Task: Create a scrum project AgileGuru. Add to scrum project AgileGuru a team member softage.2@softage.net and assign as Project Lead. Add to scrum project AgileGuru a team member softage.3@softage.net
Action: Mouse moved to (236, 61)
Screenshot: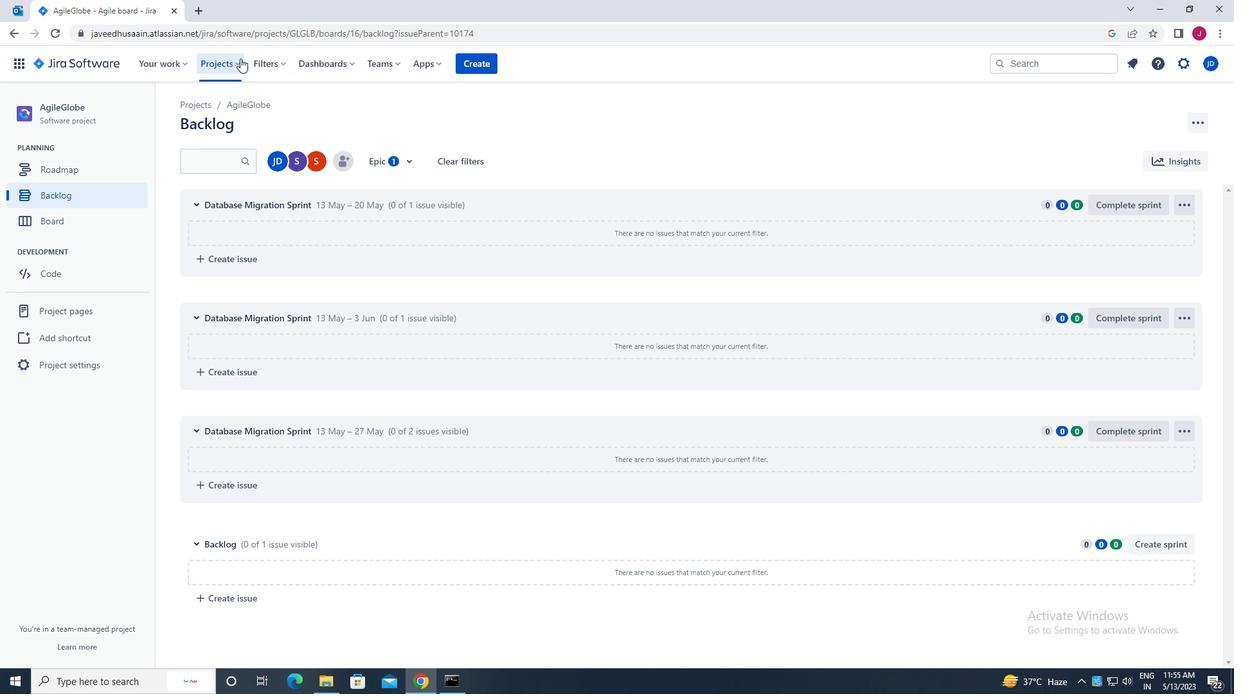 
Action: Mouse pressed left at (236, 61)
Screenshot: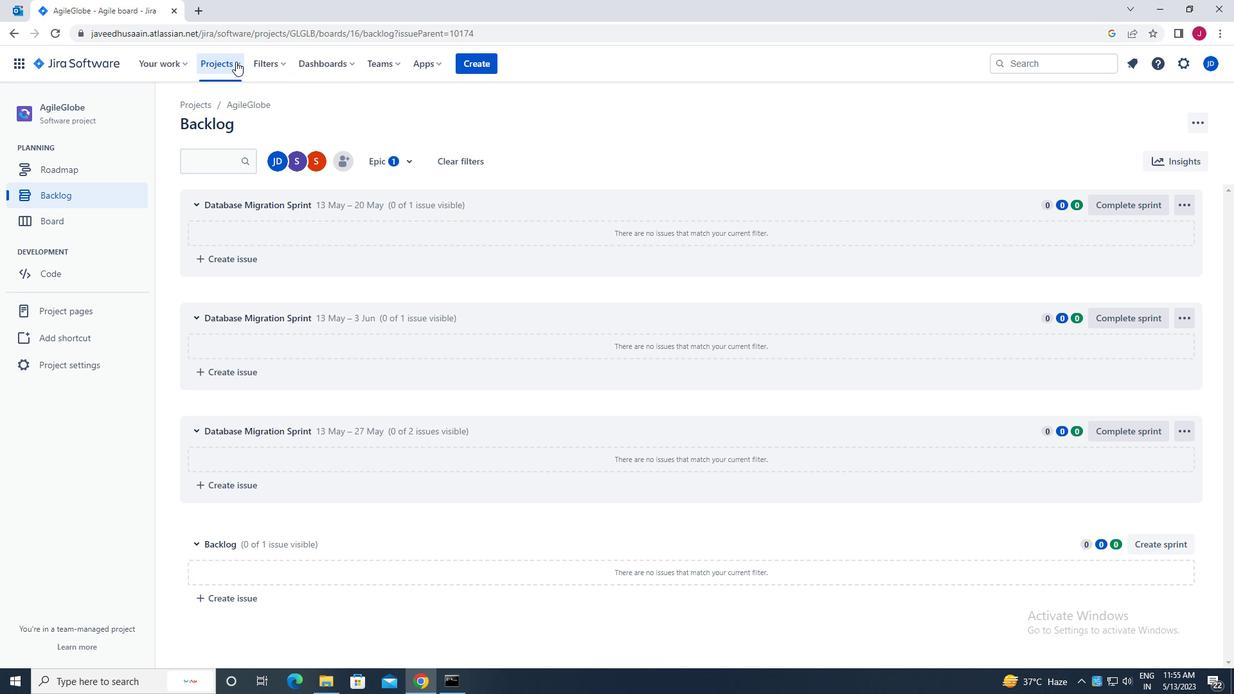 
Action: Mouse moved to (248, 321)
Screenshot: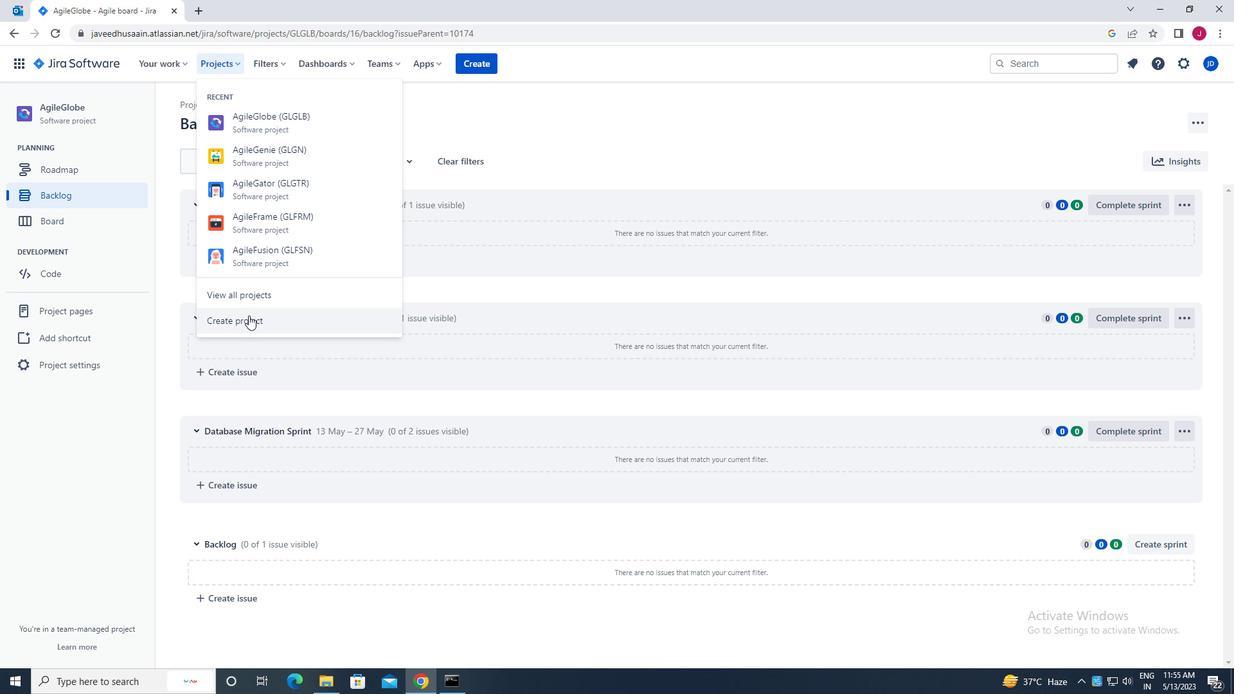 
Action: Mouse pressed left at (248, 321)
Screenshot: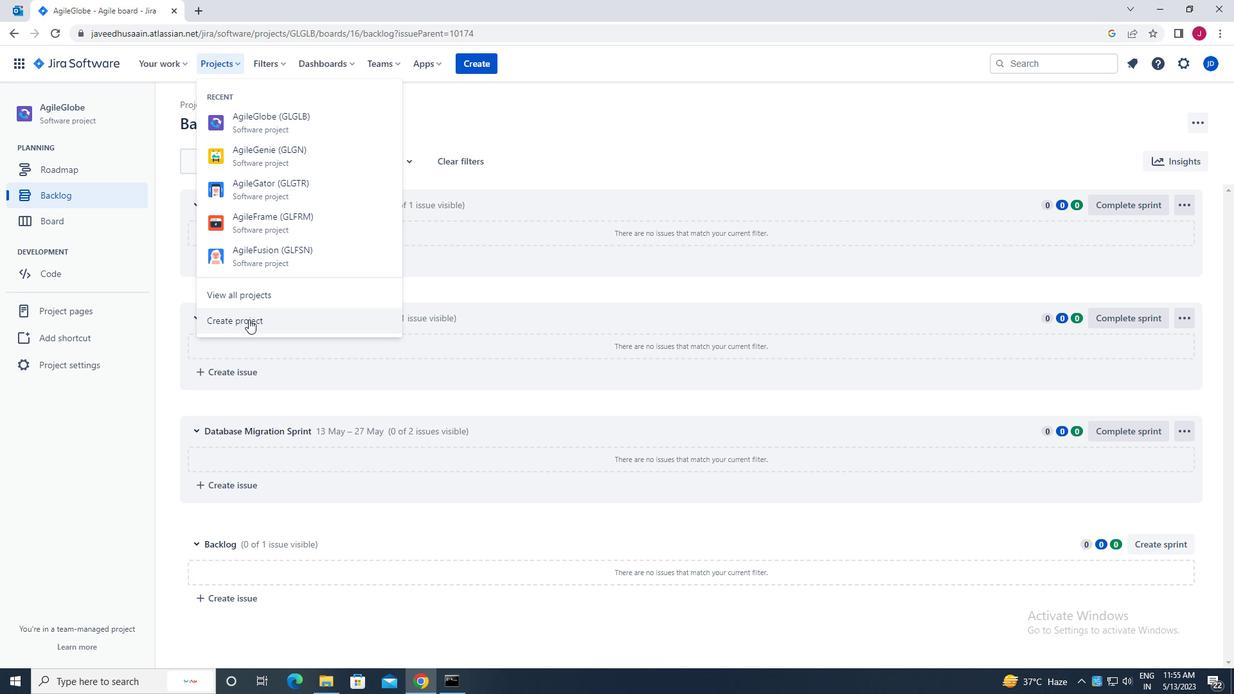 
Action: Mouse moved to (872, 324)
Screenshot: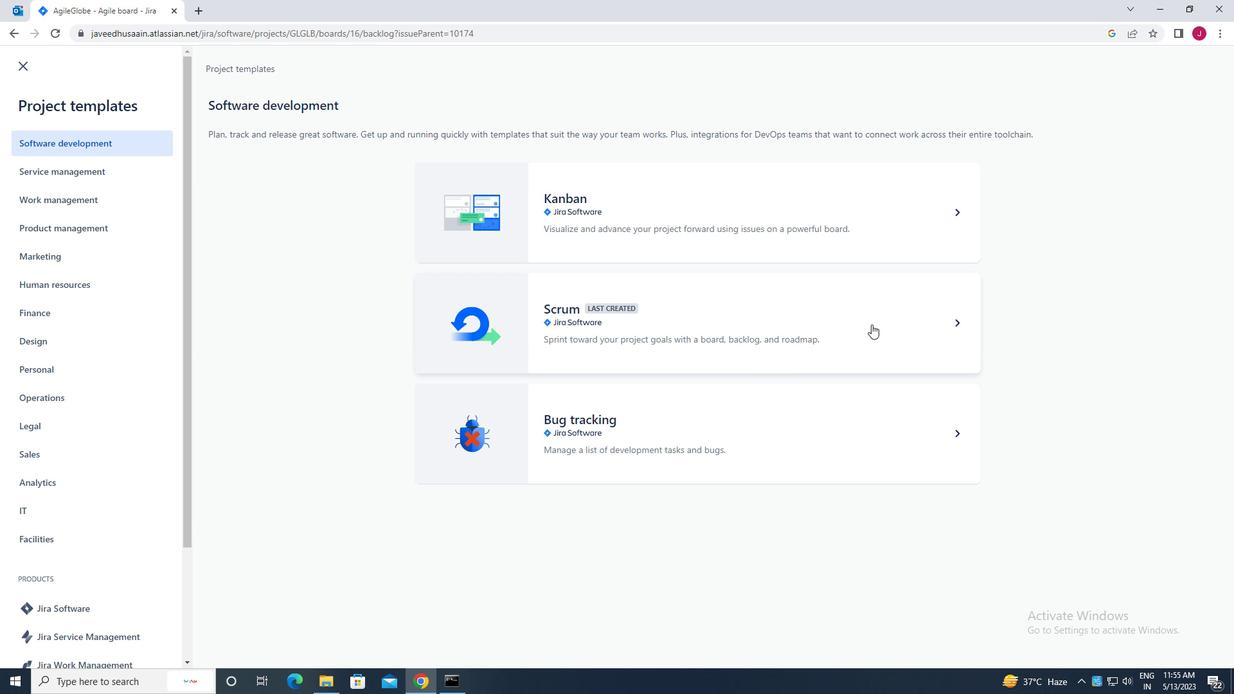 
Action: Mouse pressed left at (872, 324)
Screenshot: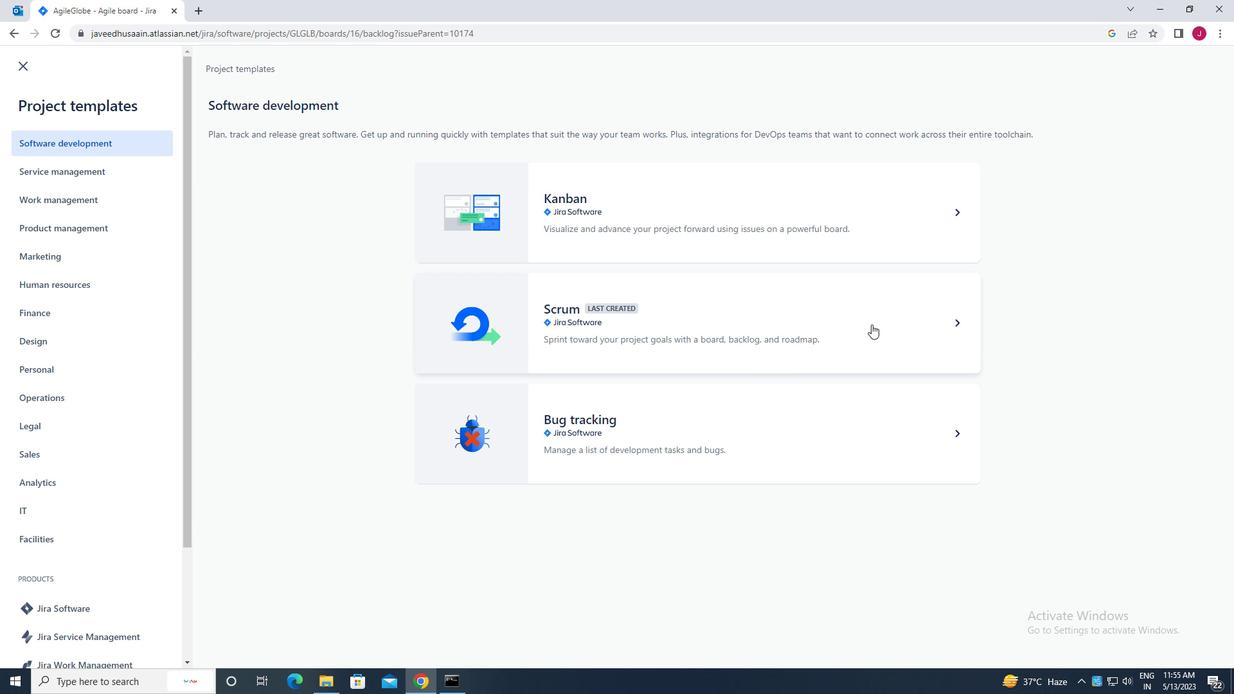 
Action: Mouse moved to (951, 636)
Screenshot: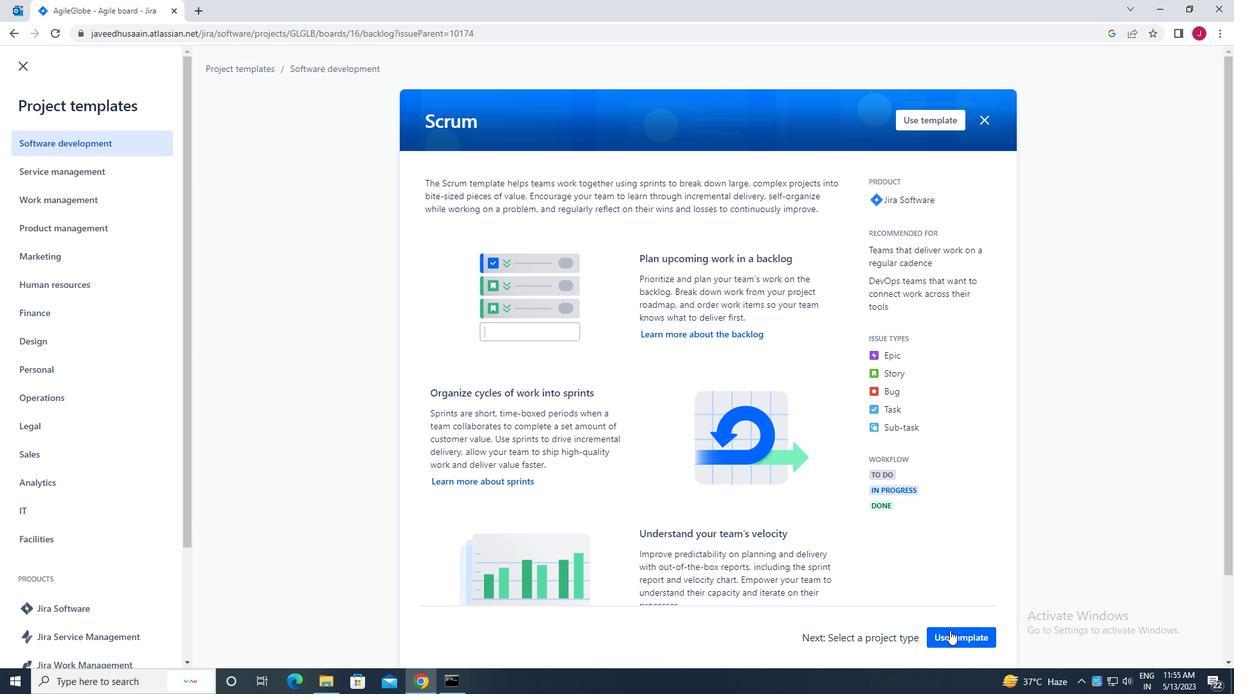
Action: Mouse pressed left at (951, 636)
Screenshot: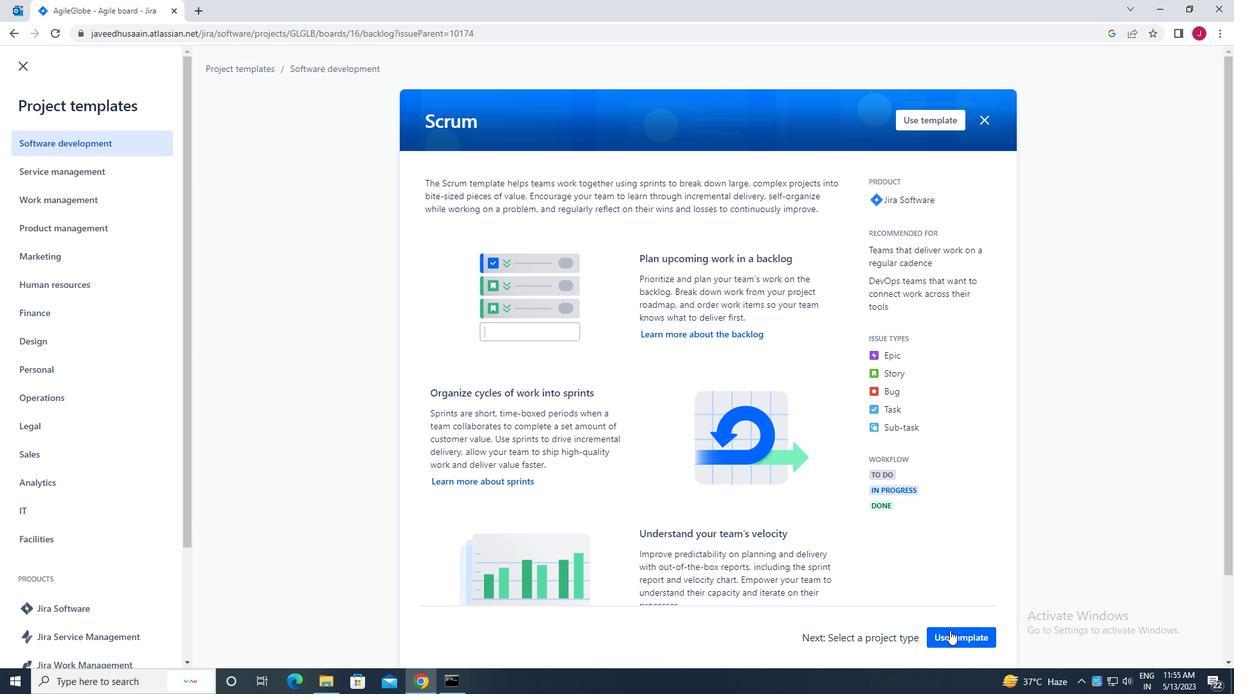 
Action: Mouse moved to (523, 630)
Screenshot: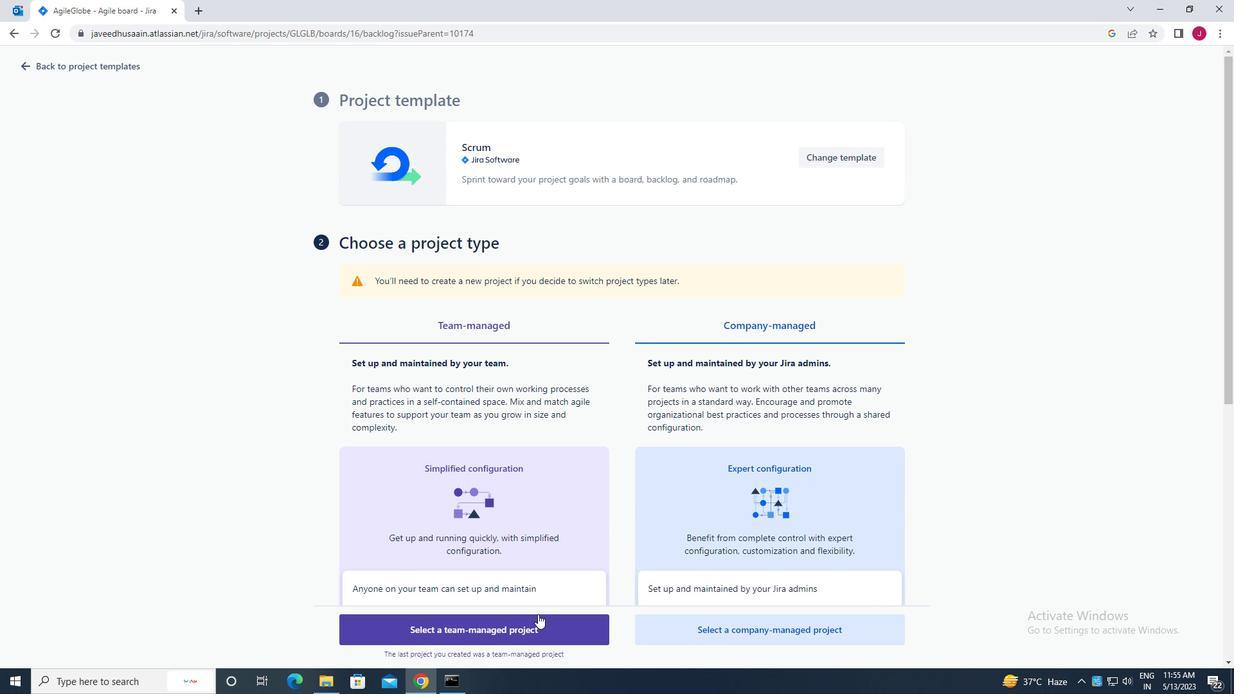 
Action: Mouse pressed left at (523, 630)
Screenshot: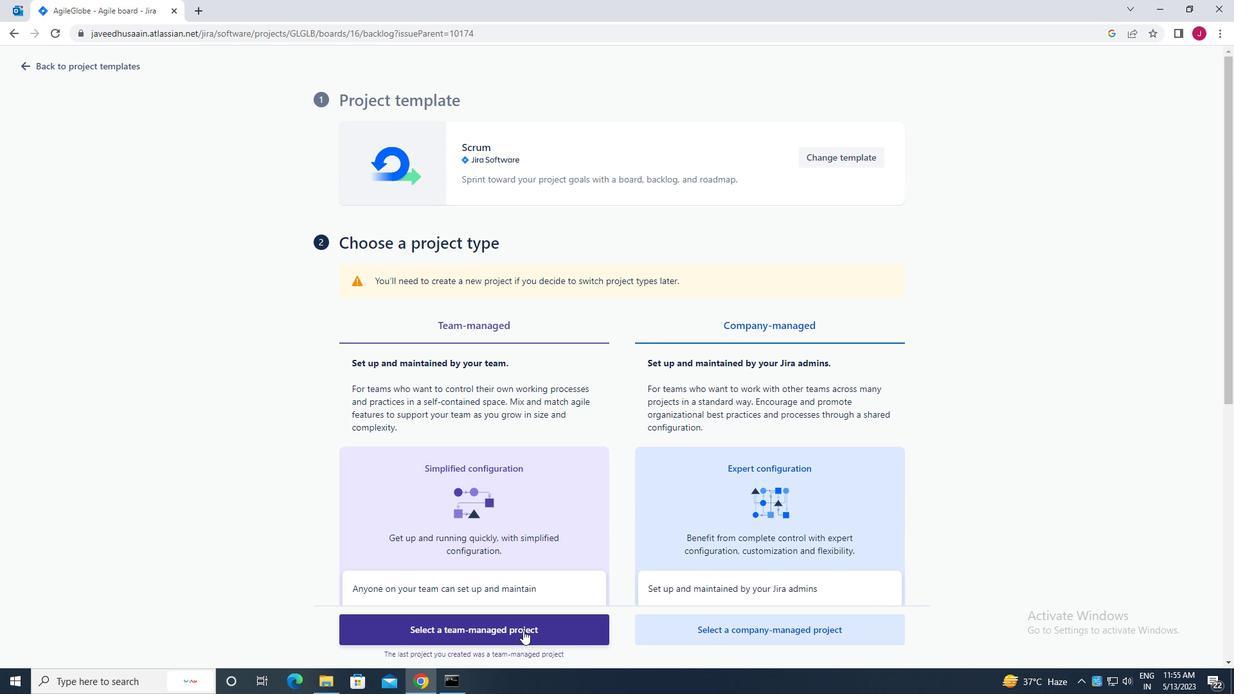 
Action: Mouse moved to (412, 297)
Screenshot: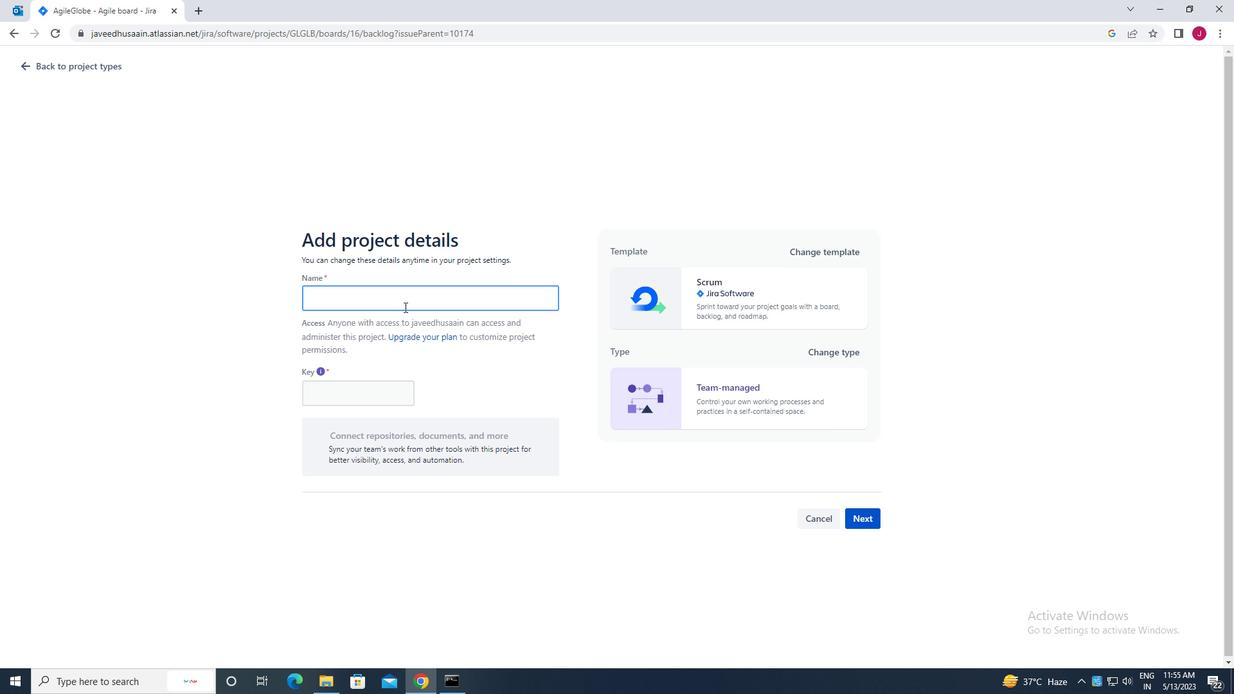 
Action: Mouse pressed left at (412, 297)
Screenshot: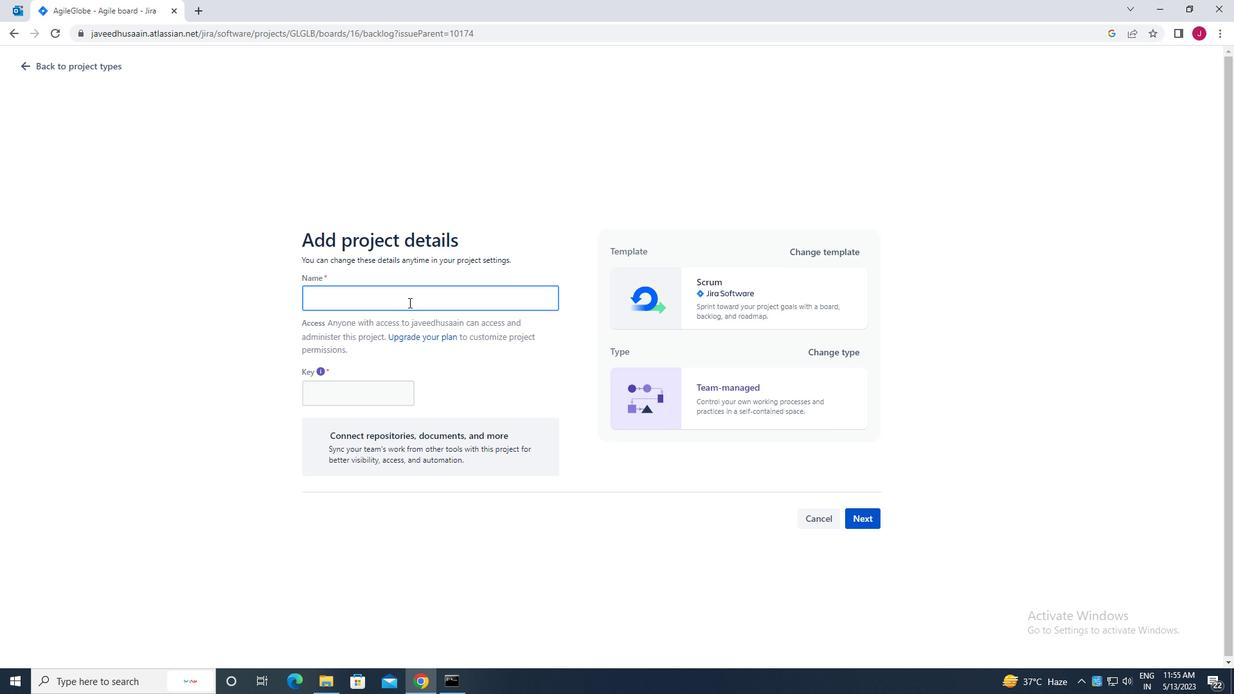 
Action: Key pressed a<Key.caps_lock>gile<Key.caps_lock>g<Key.caps_lock>uru
Screenshot: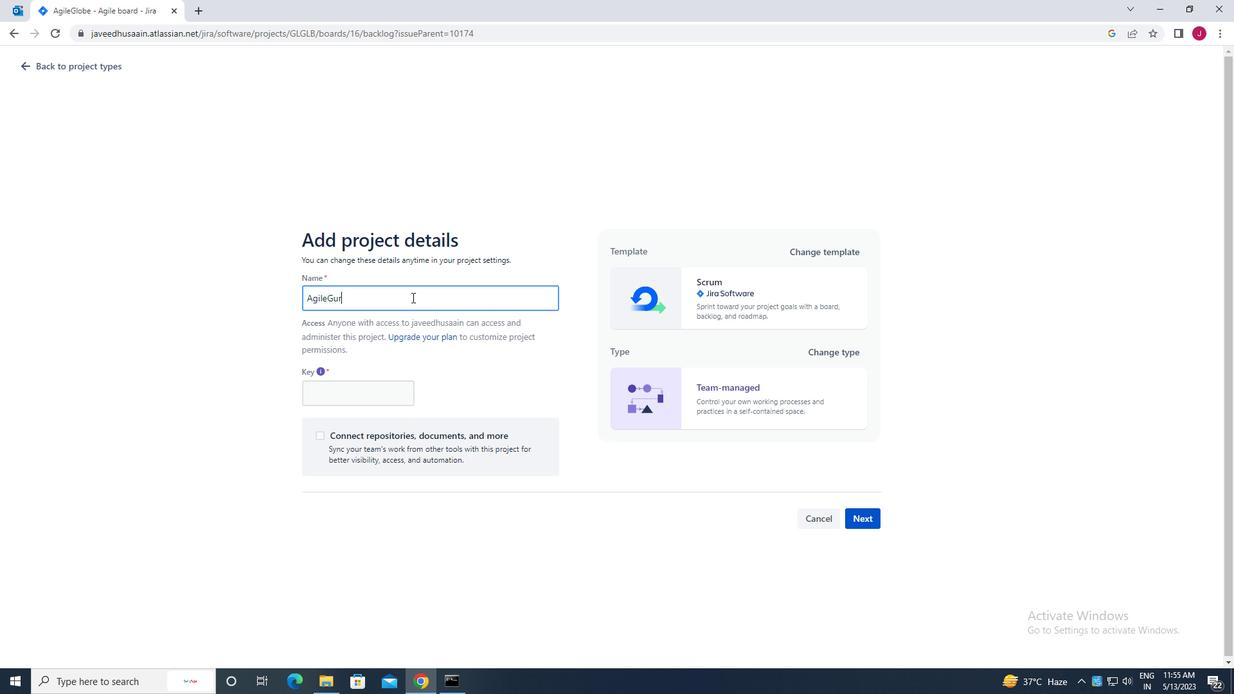 
Action: Mouse moved to (864, 522)
Screenshot: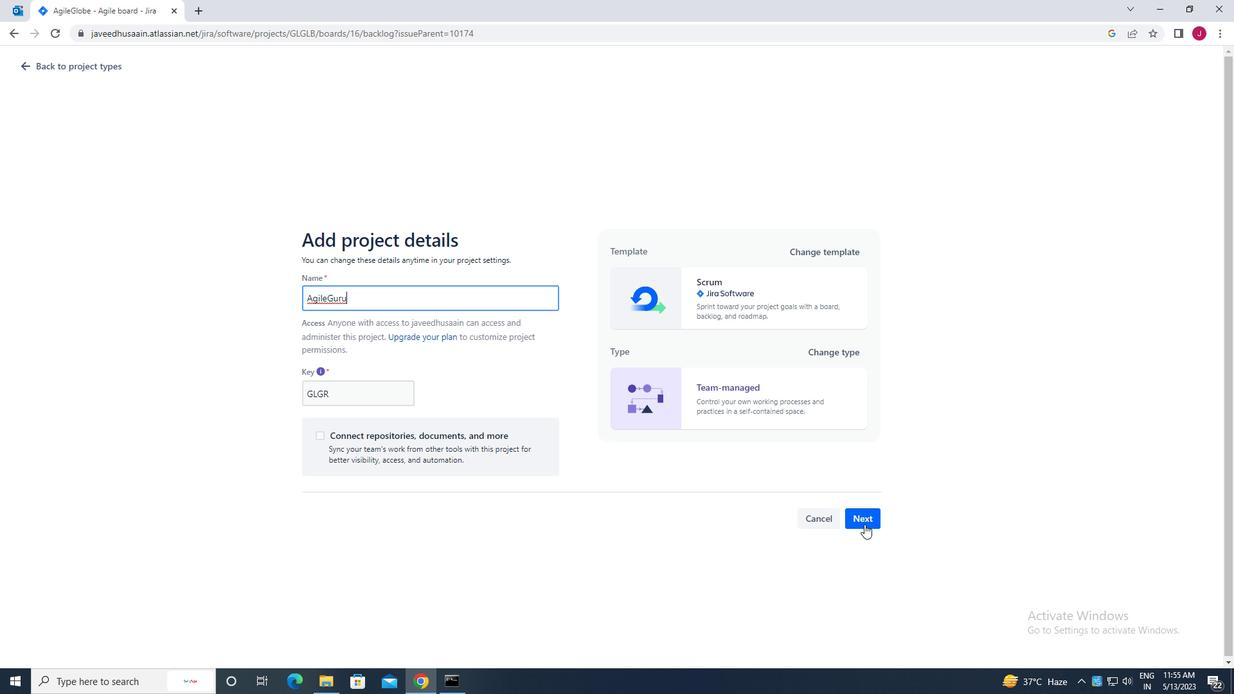 
Action: Mouse pressed left at (864, 522)
Screenshot: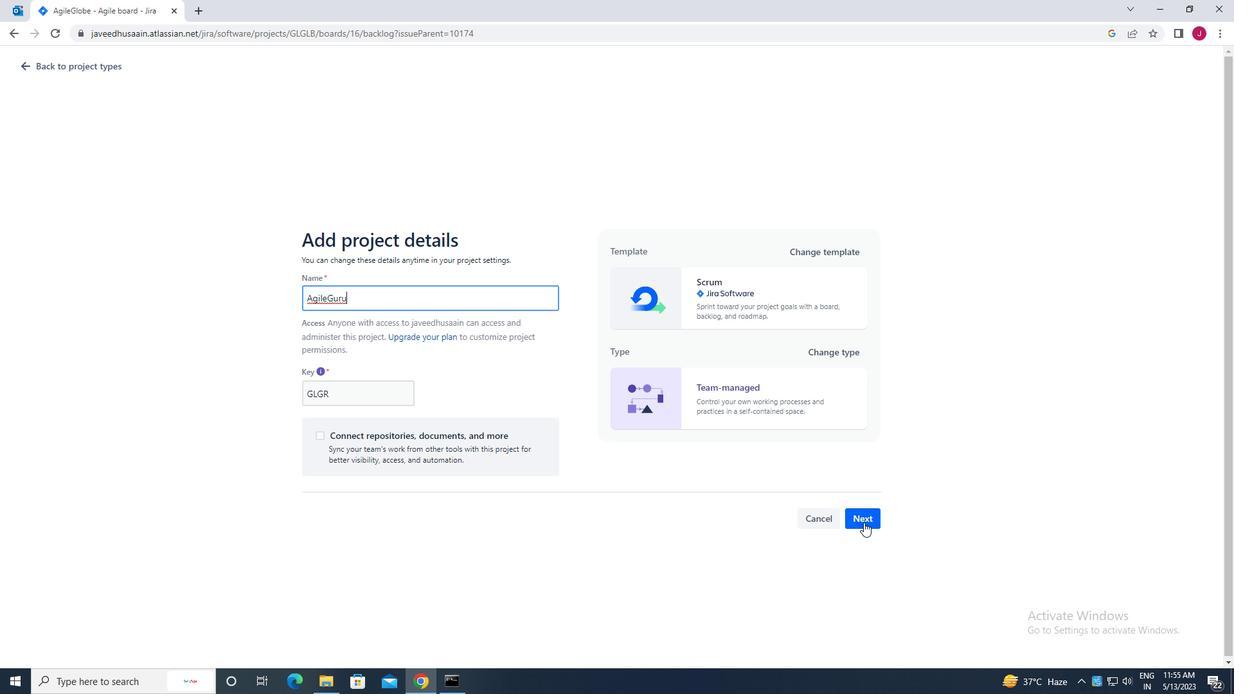 
Action: Mouse moved to (773, 438)
Screenshot: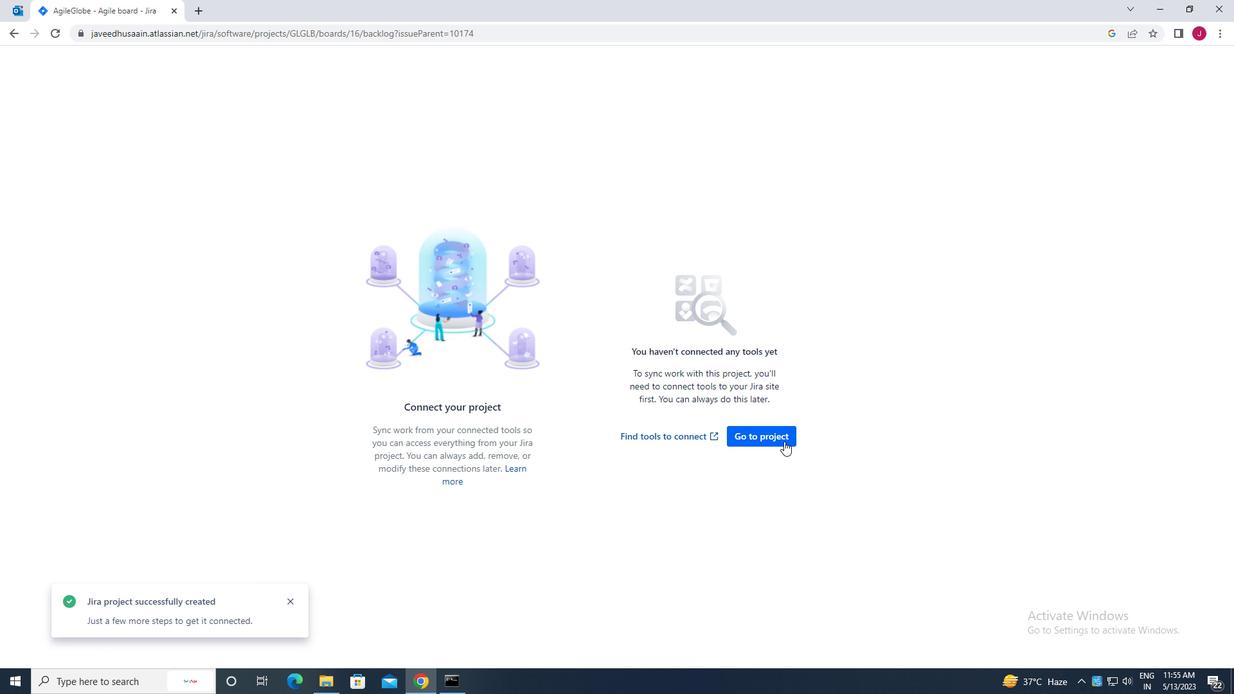 
Action: Mouse pressed left at (773, 438)
Screenshot: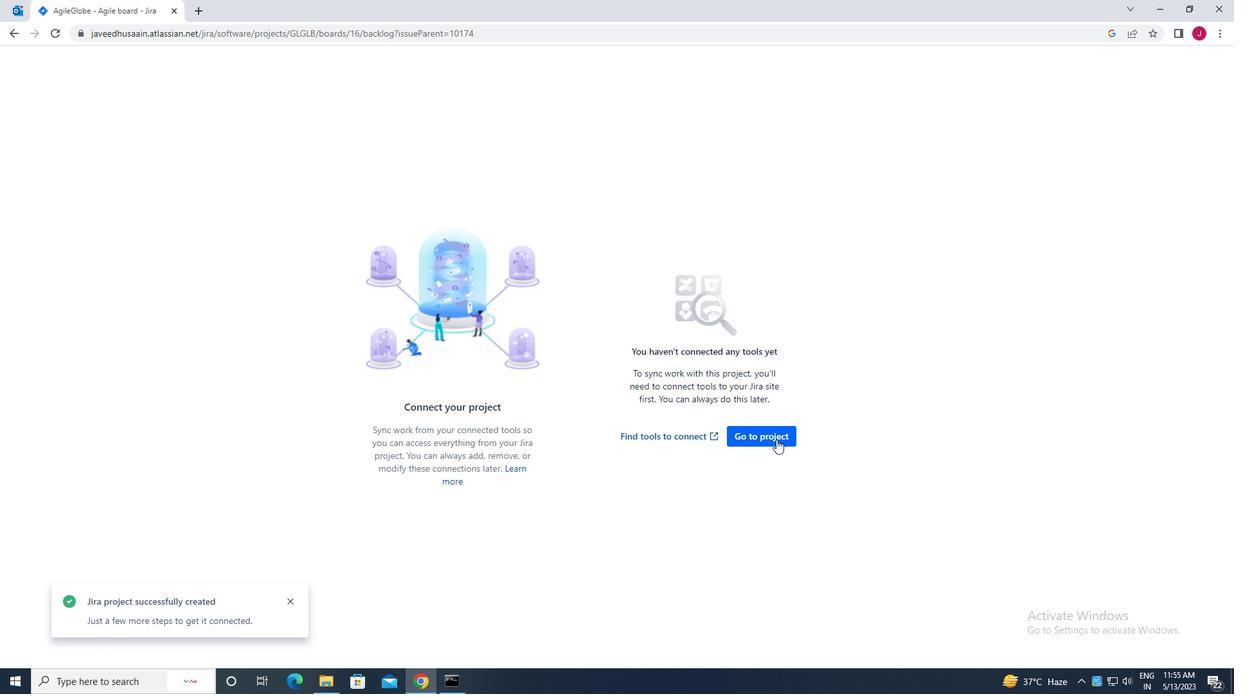 
Action: Mouse moved to (308, 174)
Screenshot: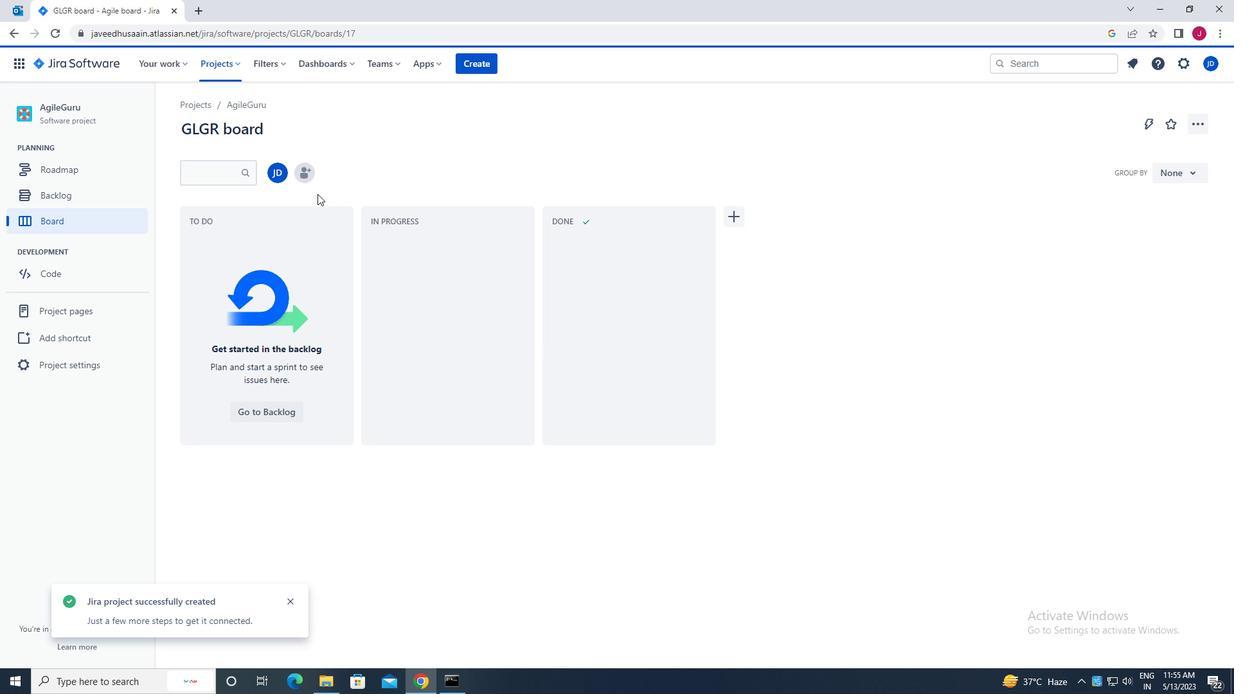 
Action: Mouse pressed left at (308, 174)
Screenshot: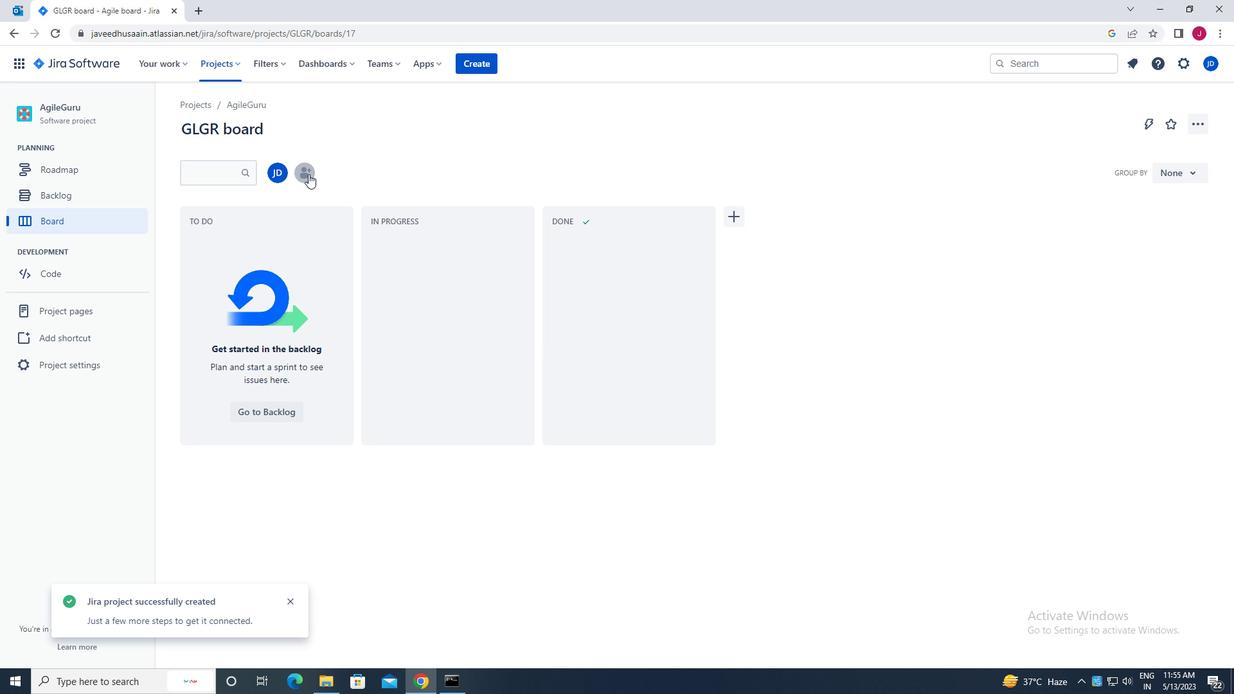 
Action: Mouse moved to (562, 162)
Screenshot: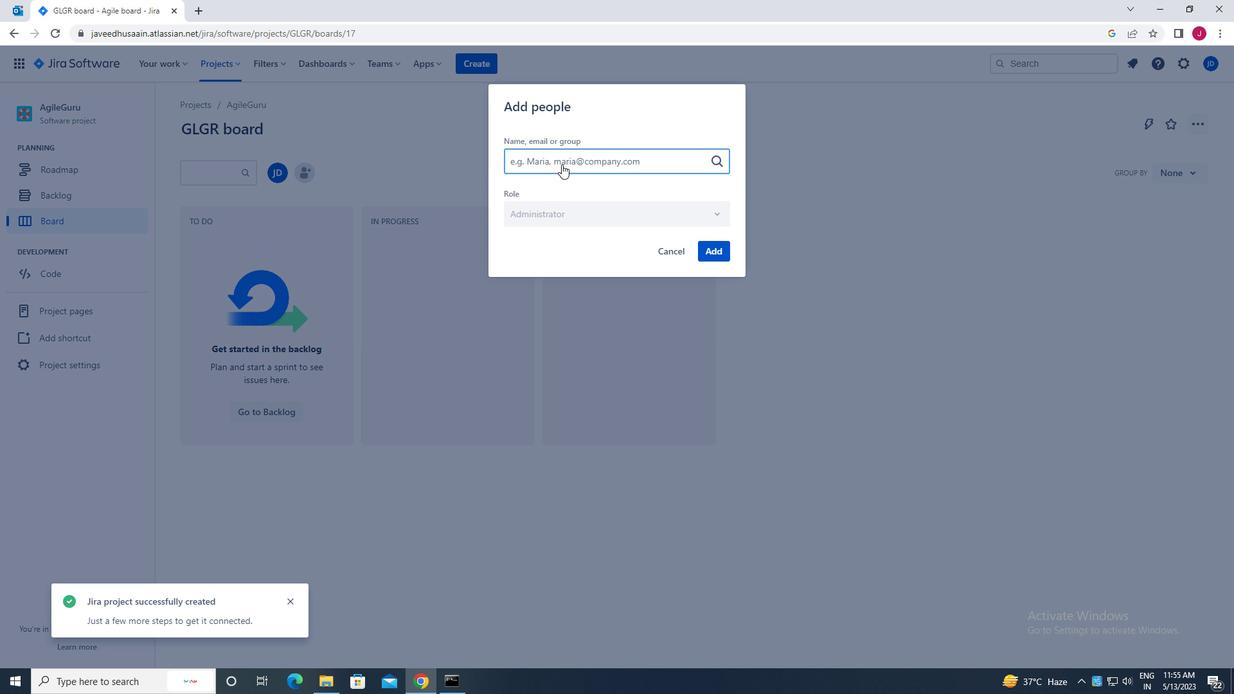 
Action: Mouse pressed left at (562, 162)
Screenshot: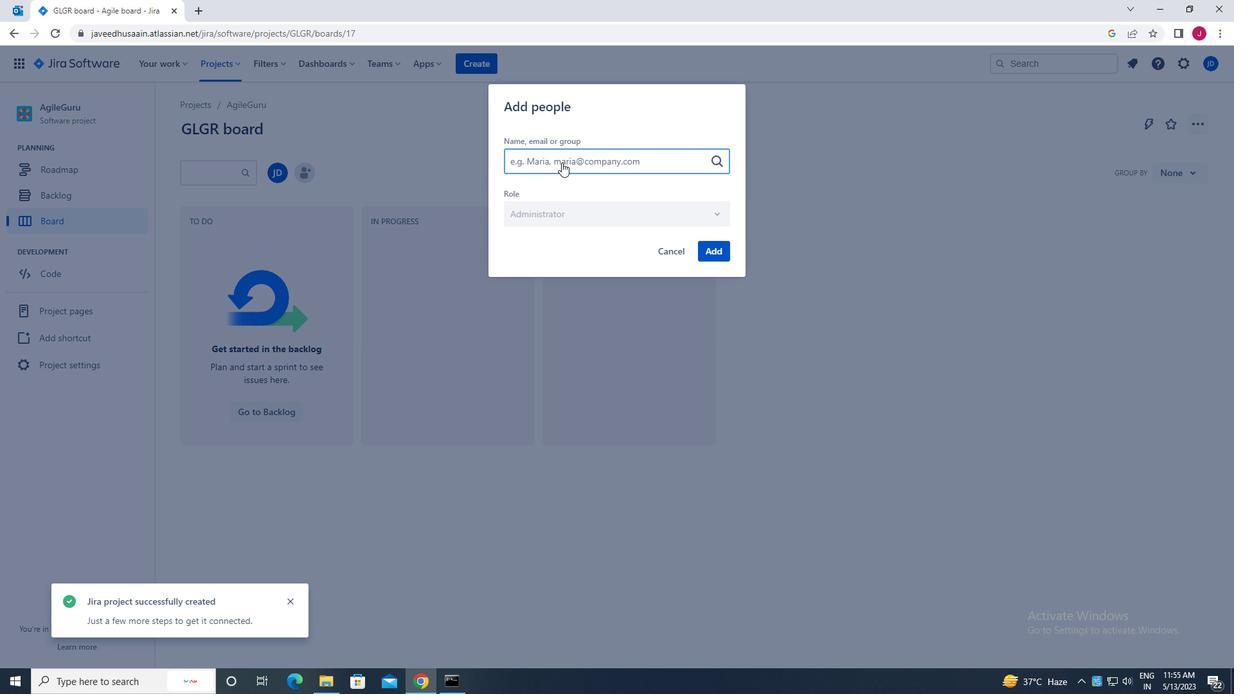 
Action: Key pressed <Key.caps_lock>s<Key.caps_lock>oftage.2<Key.shift>@SOFTAGE.NET
Screenshot: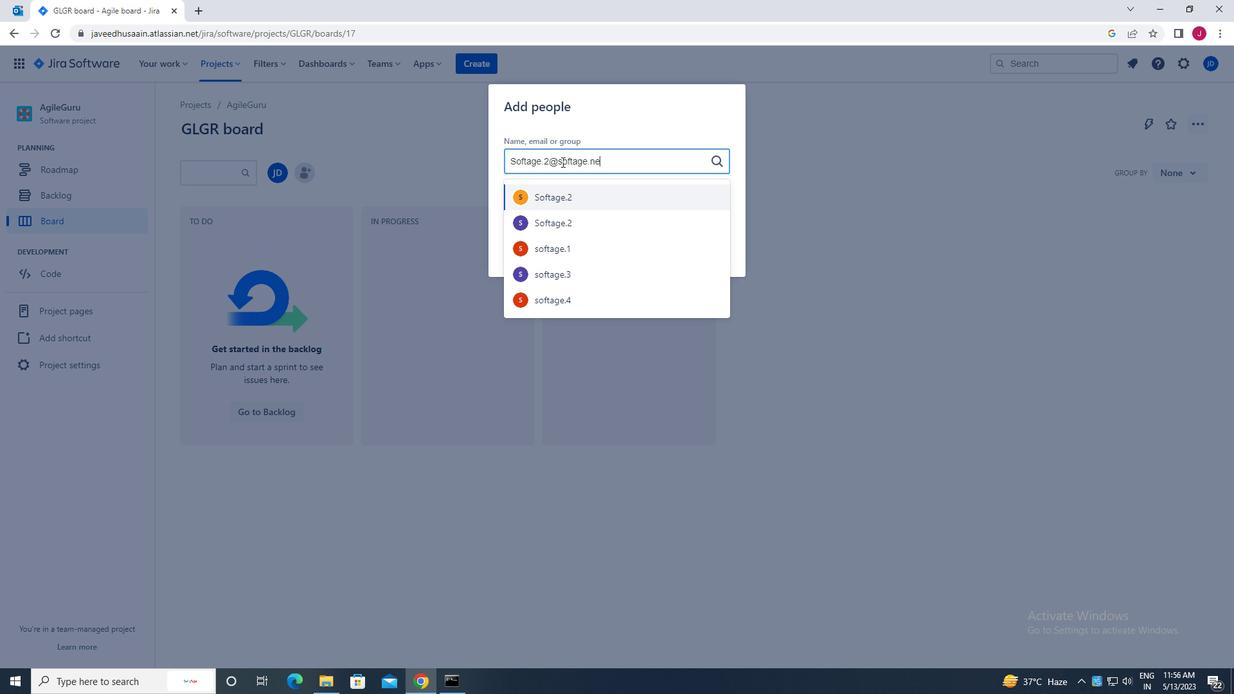 
Action: Mouse moved to (604, 221)
Screenshot: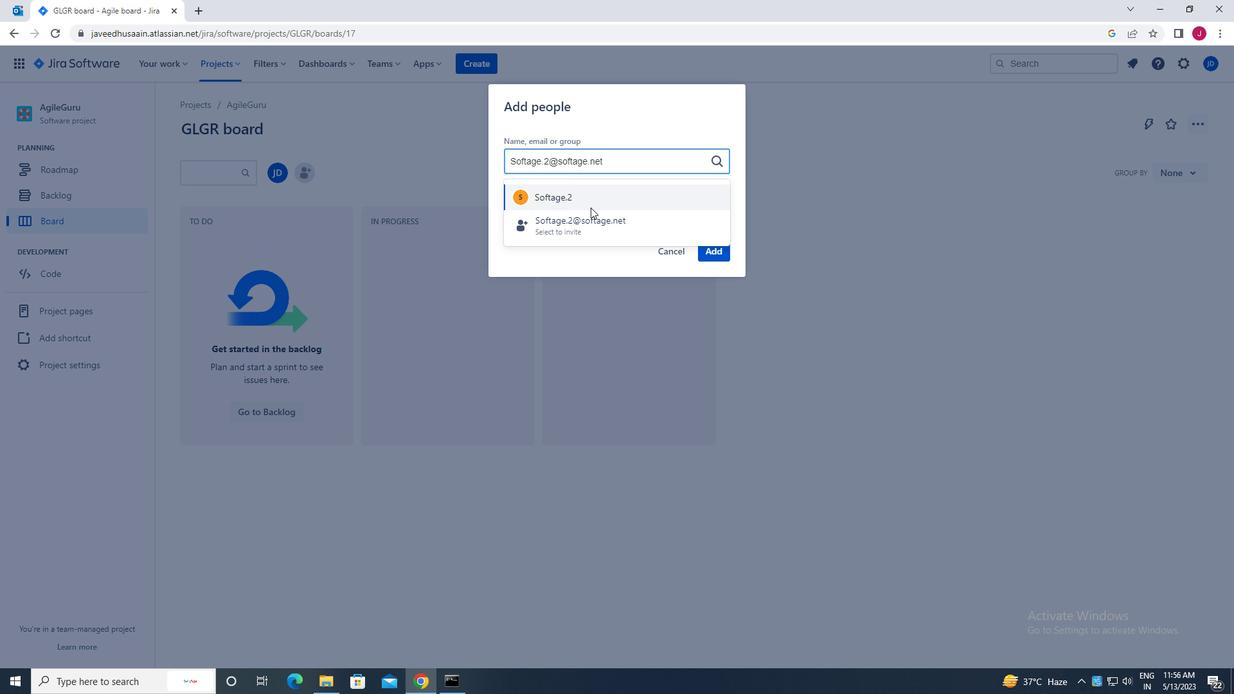 
Action: Mouse pressed left at (604, 221)
Screenshot: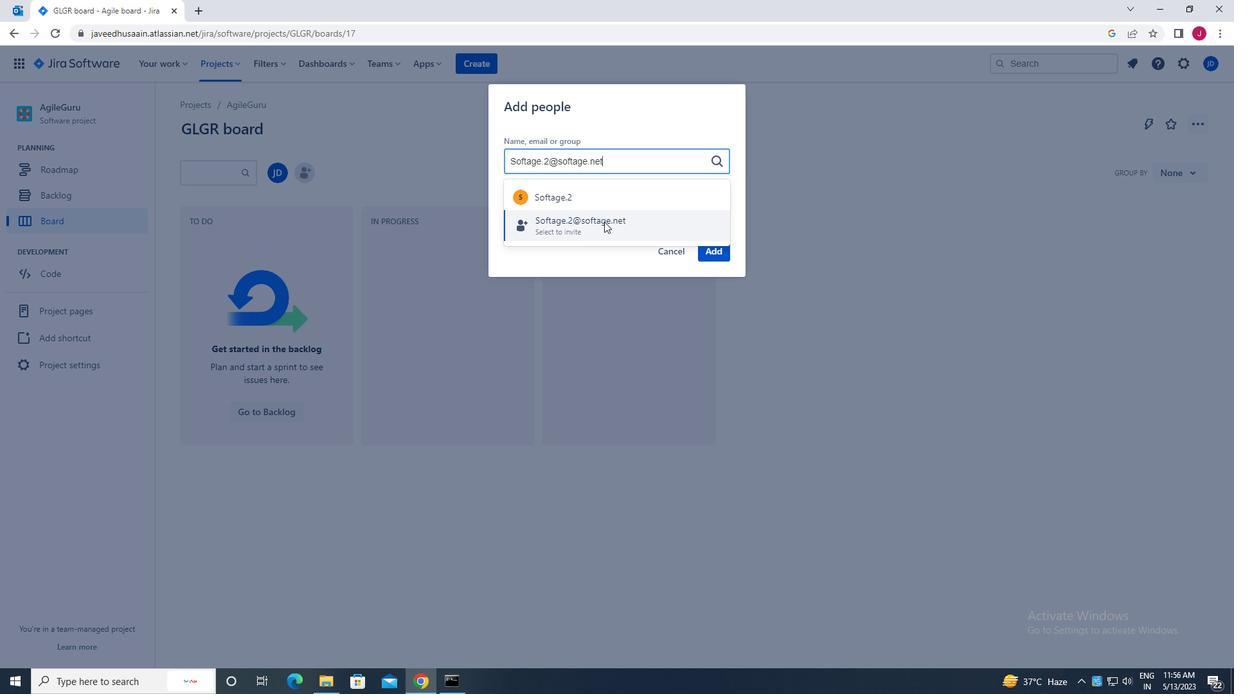 
Action: Mouse moved to (713, 251)
Screenshot: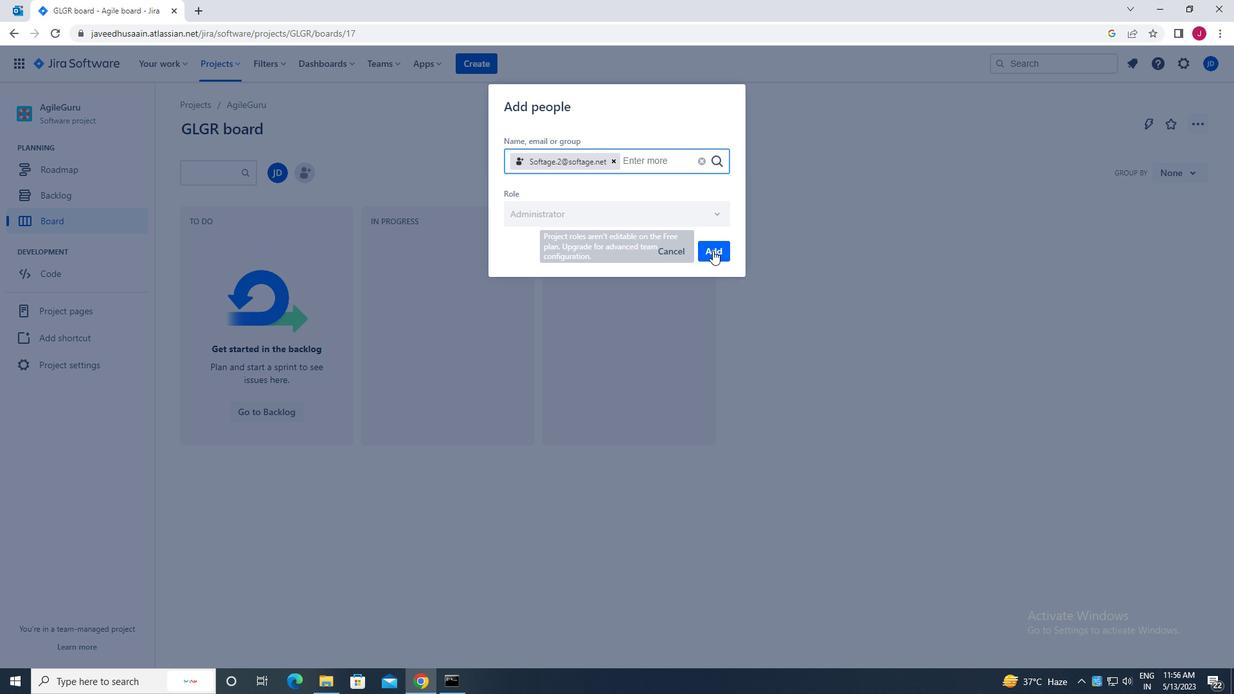 
Action: Mouse pressed left at (713, 251)
Screenshot: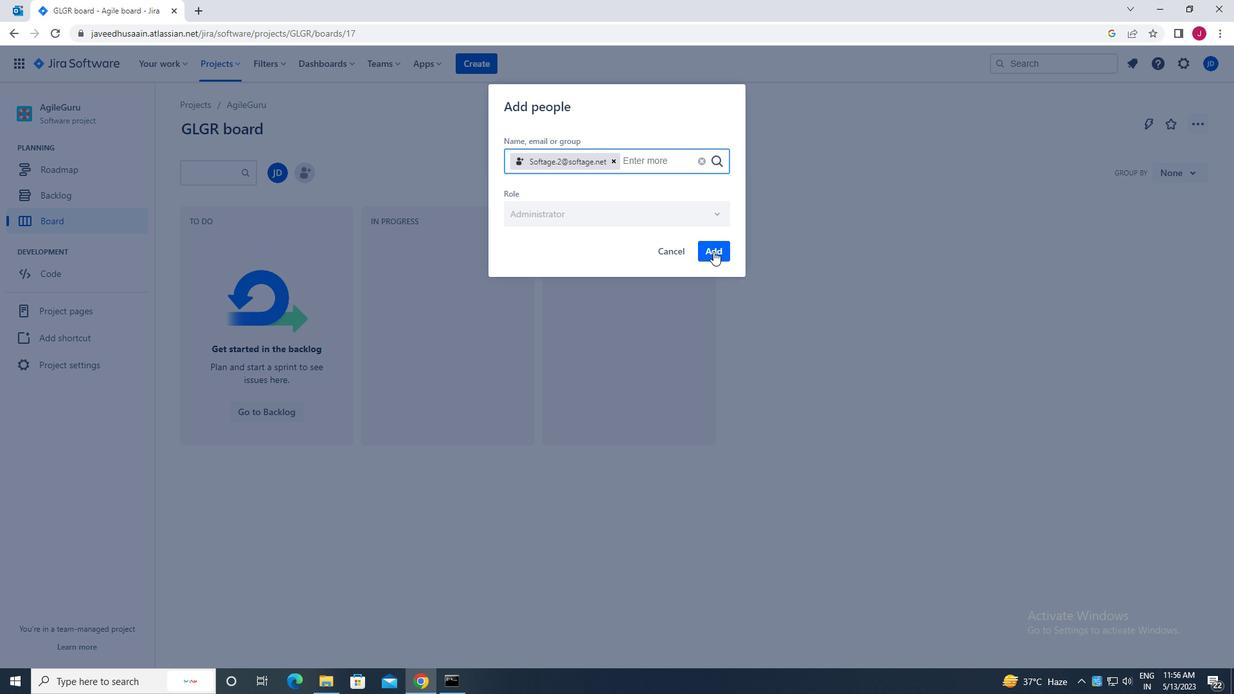 
Action: Mouse moved to (84, 367)
Screenshot: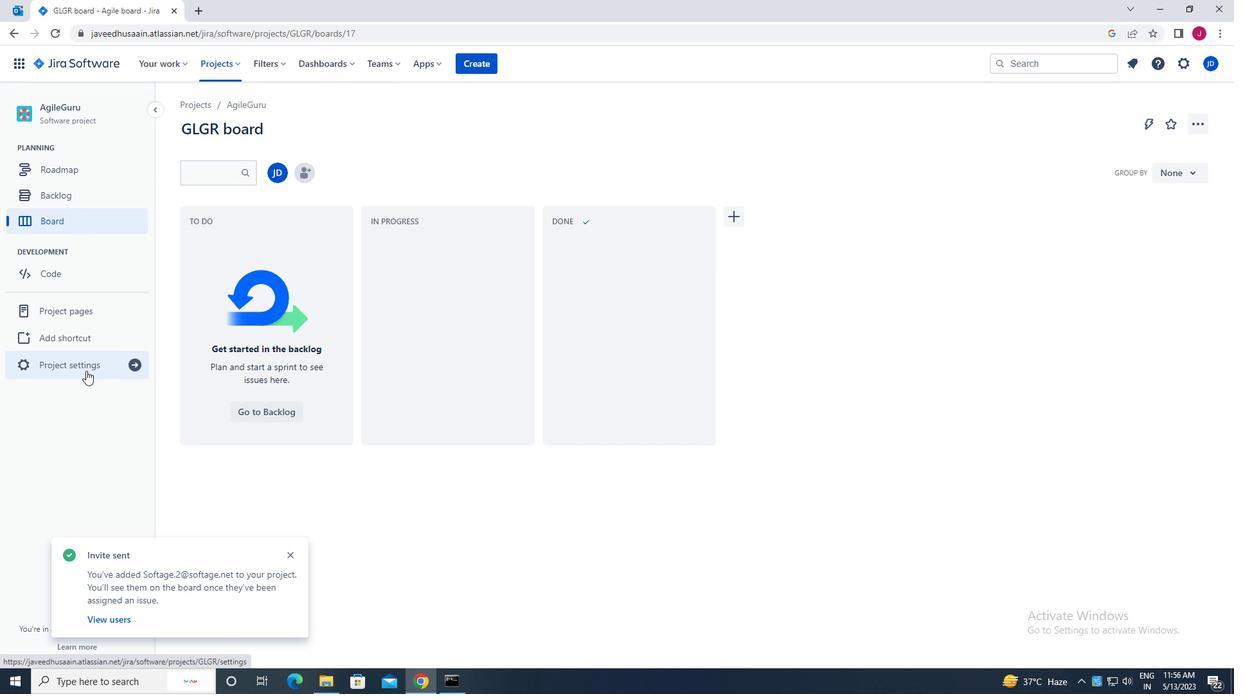 
Action: Mouse pressed left at (84, 367)
Screenshot: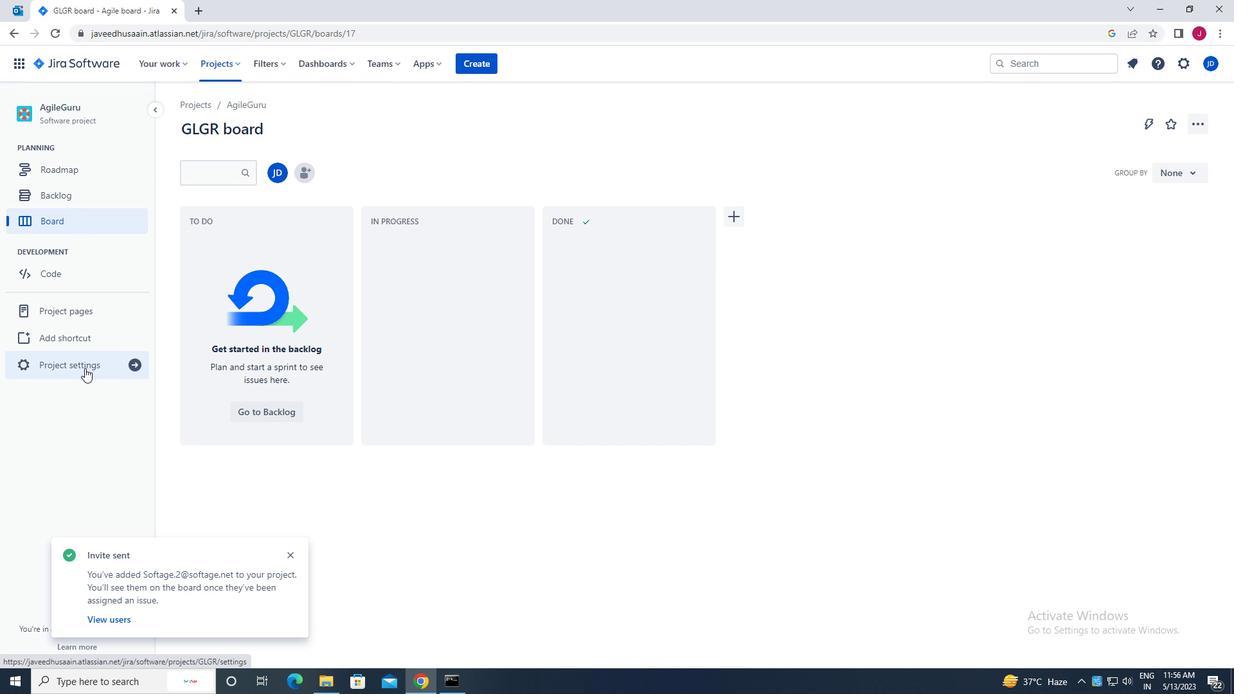 
Action: Mouse moved to (668, 461)
Screenshot: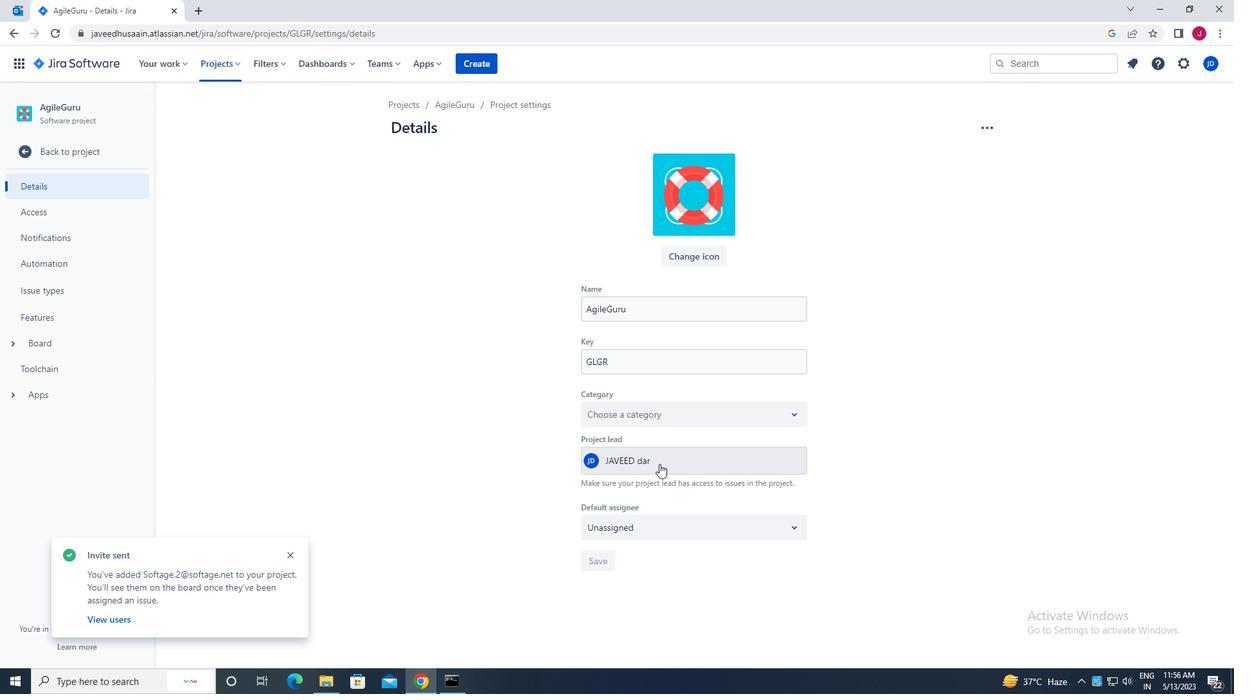 
Action: Mouse pressed left at (668, 461)
Screenshot: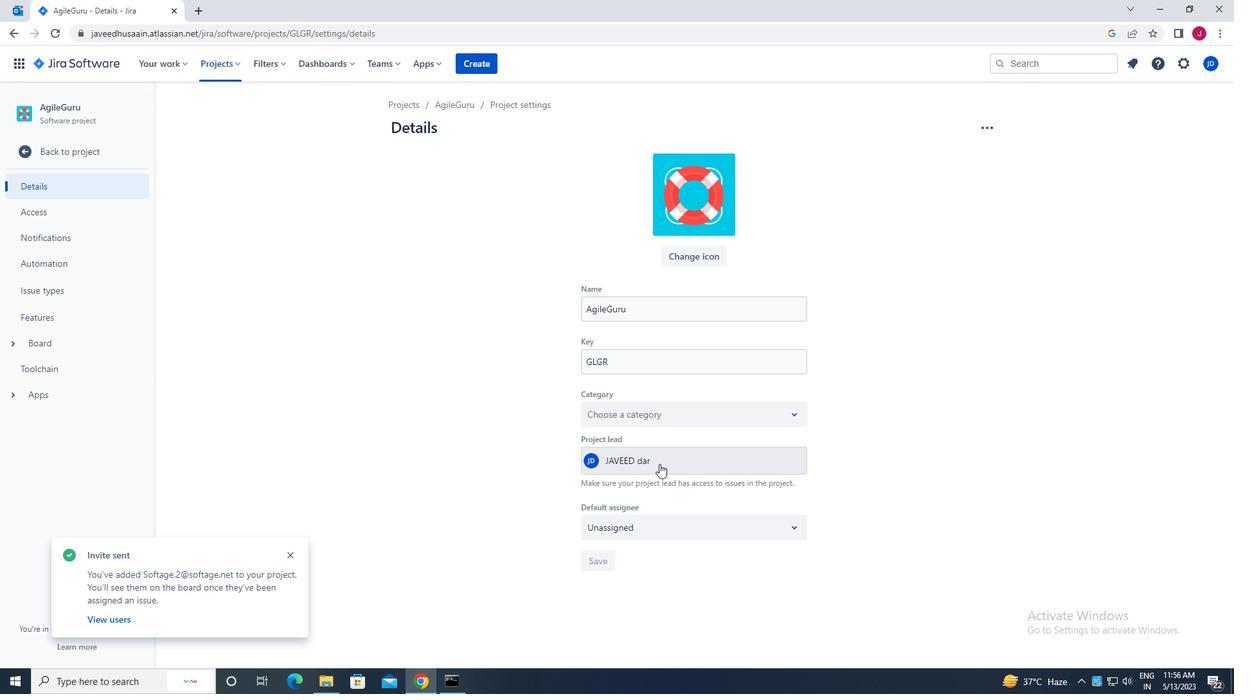 
Action: Mouse moved to (668, 461)
Screenshot: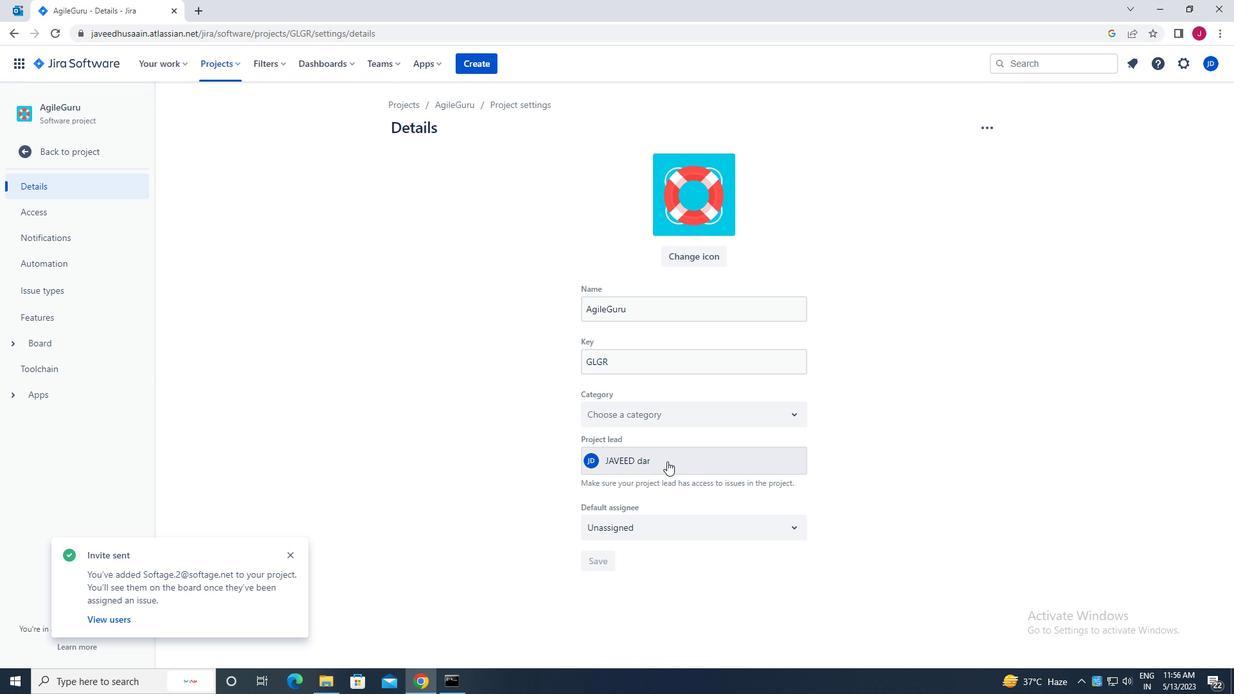 
Action: Key pressed SOFTAGE.2<Key.shift><Key.shift><Key.shift>@SOFTAGE.NET
Screenshot: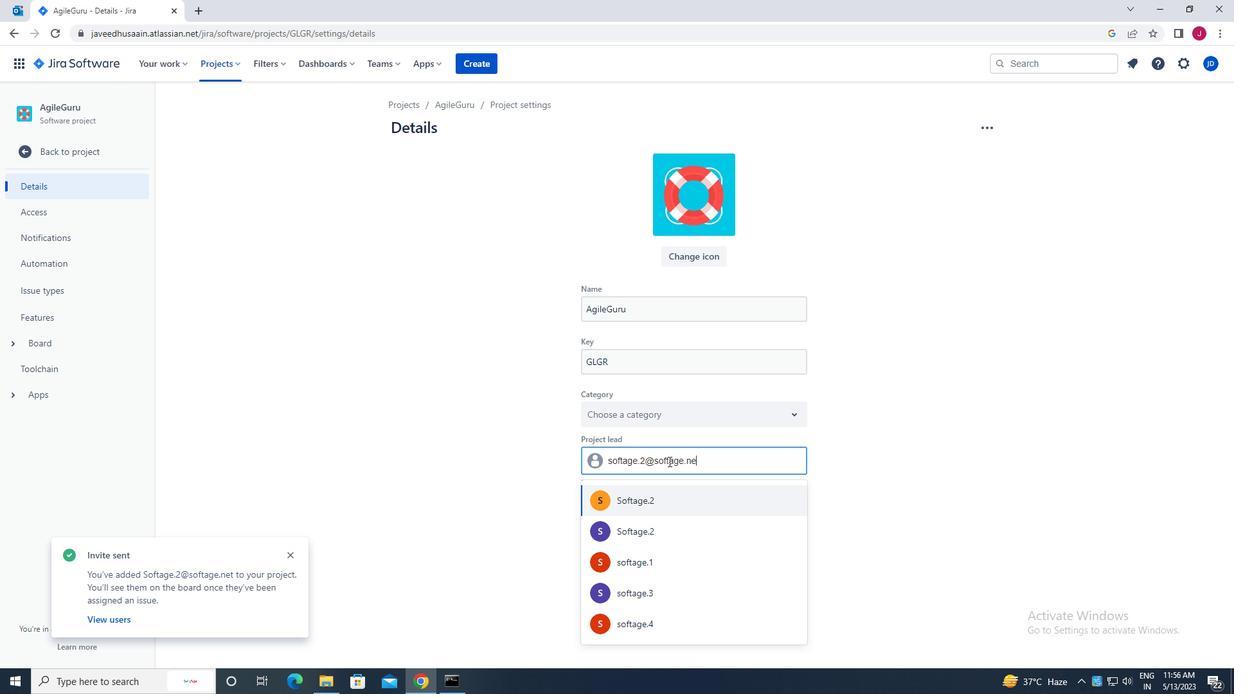 
Action: Mouse moved to (672, 495)
Screenshot: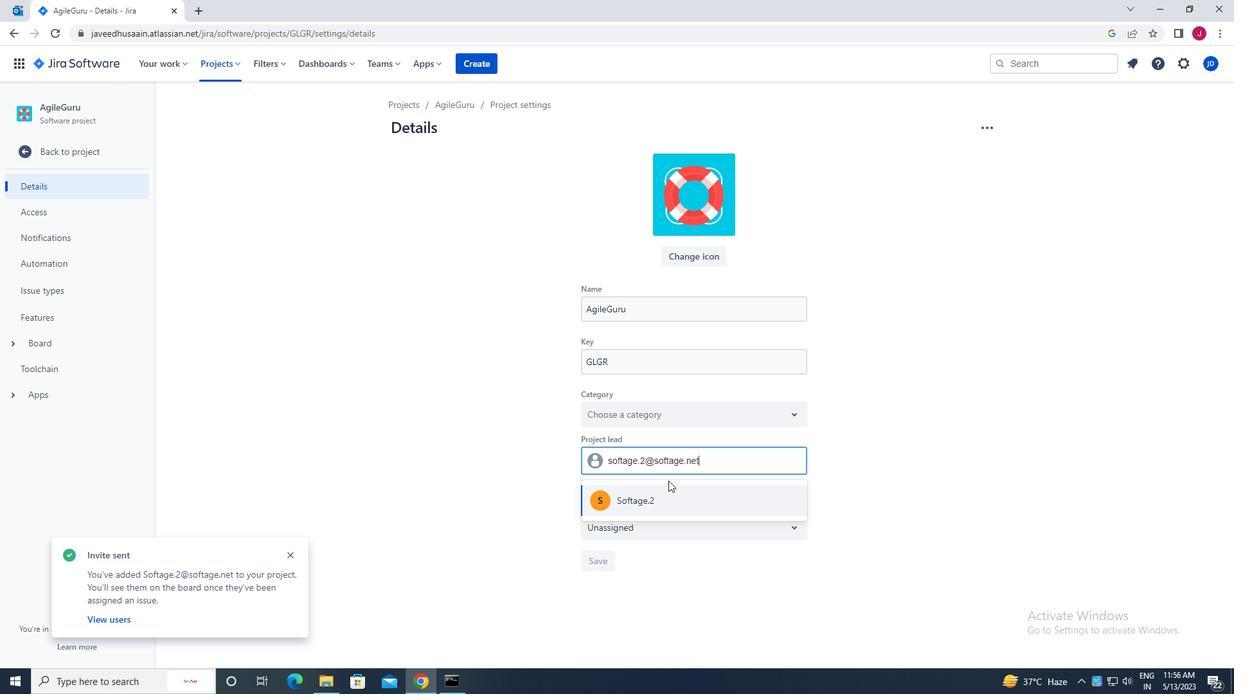 
Action: Mouse pressed left at (672, 495)
Screenshot: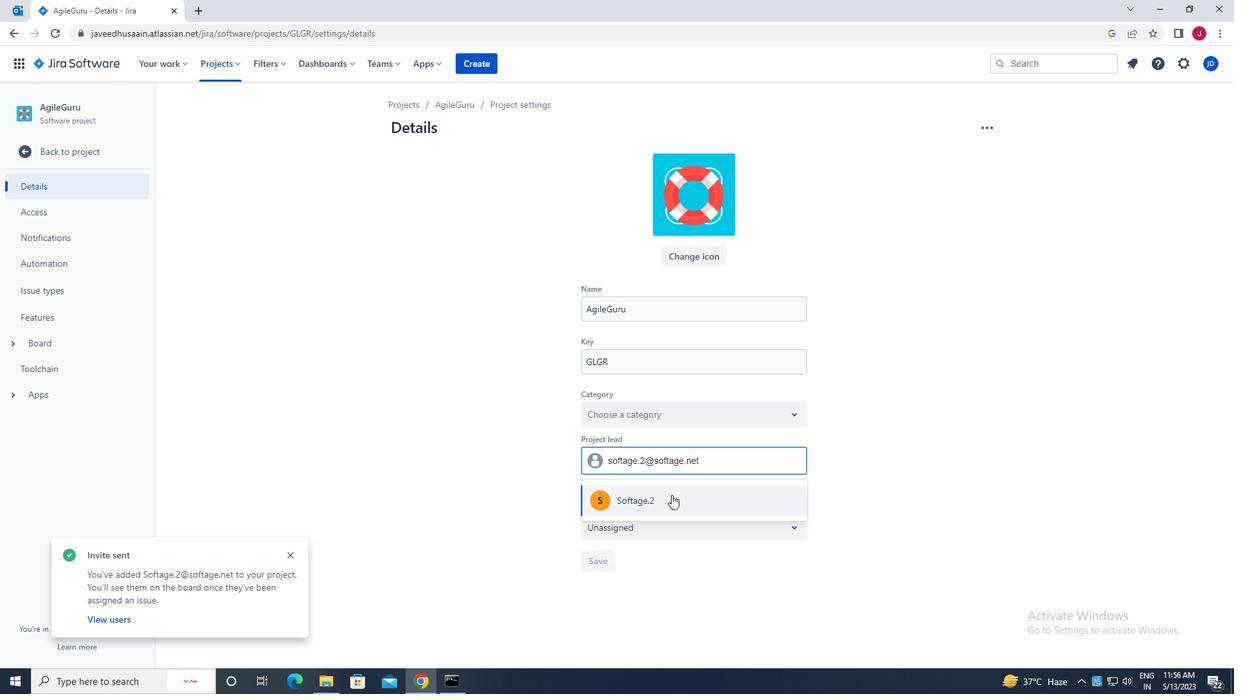 
Action: Mouse moved to (606, 524)
Screenshot: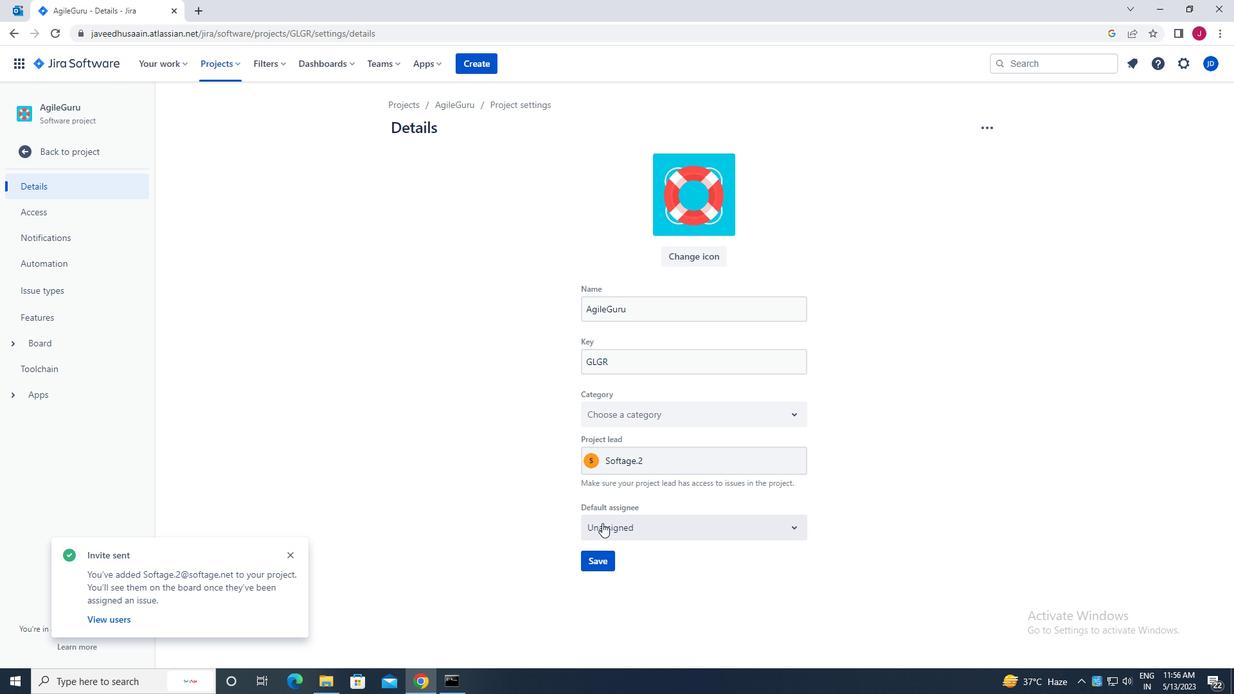 
Action: Mouse pressed left at (606, 524)
Screenshot: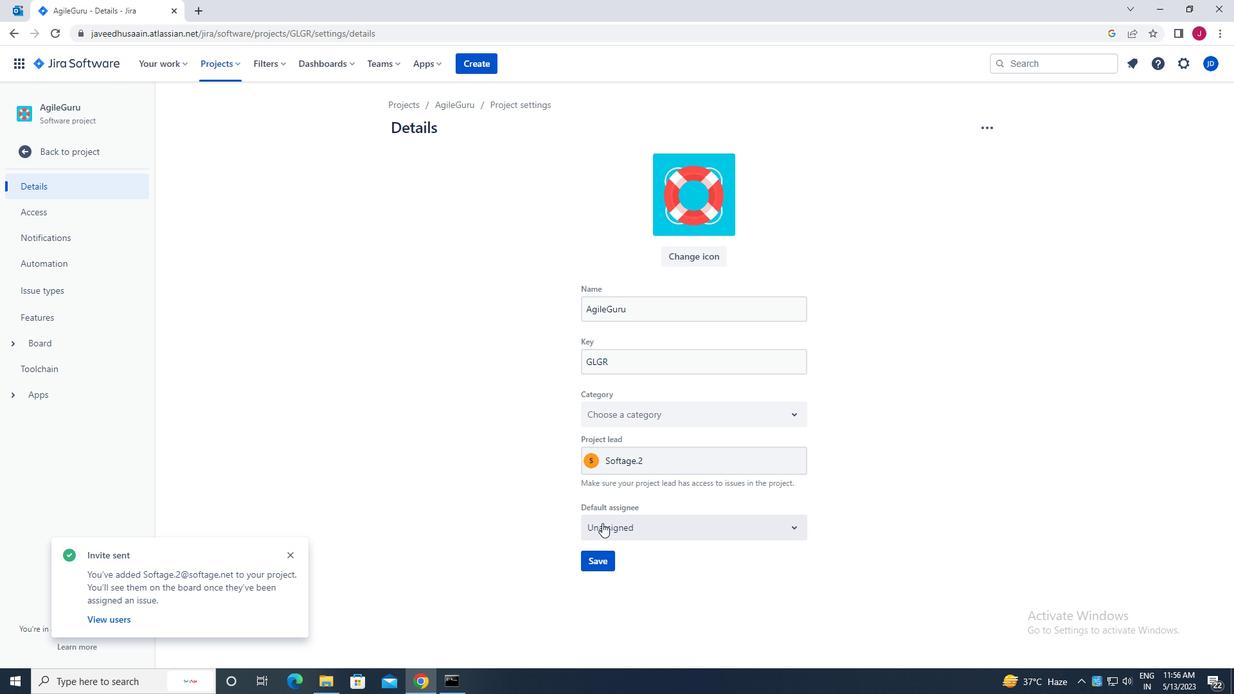 
Action: Mouse moved to (617, 560)
Screenshot: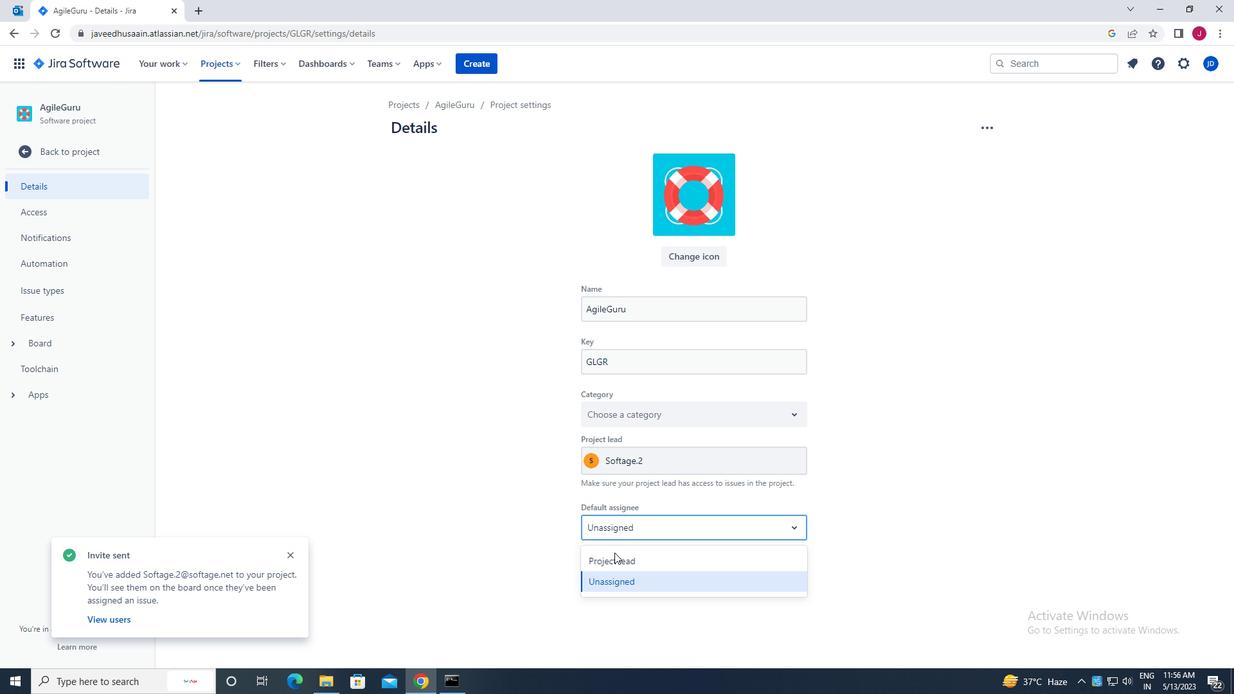 
Action: Mouse pressed left at (617, 560)
Screenshot: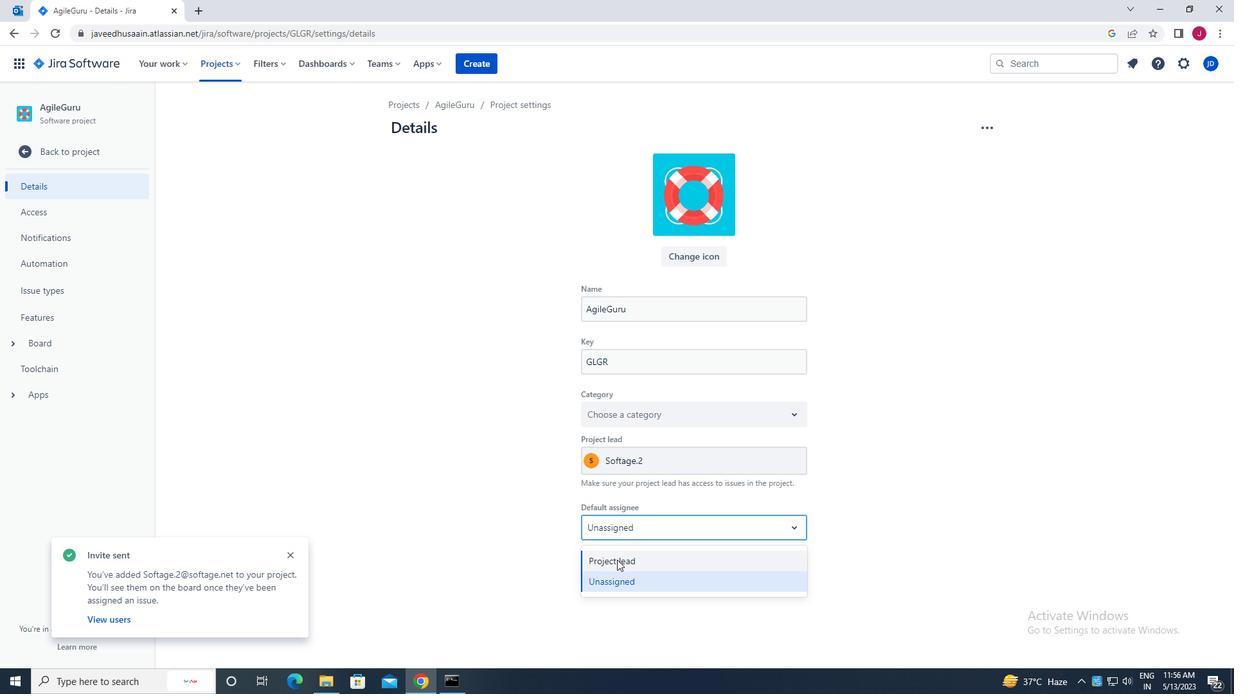 
Action: Mouse moved to (593, 560)
Screenshot: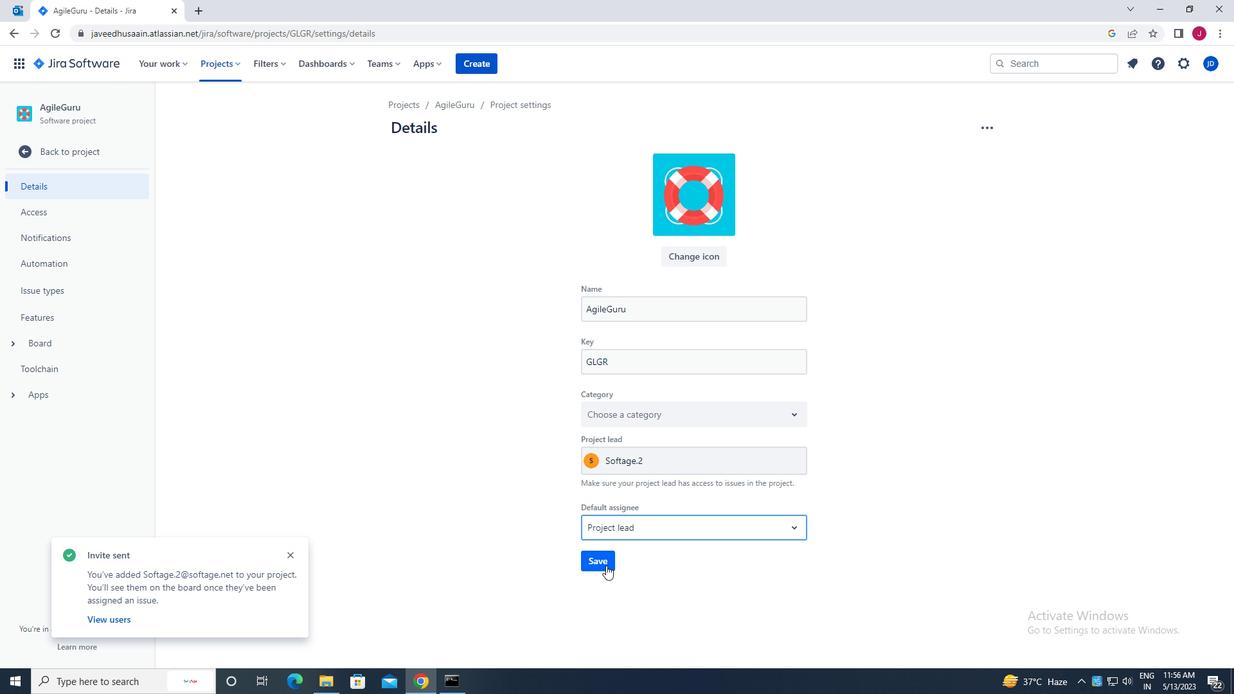 
Action: Mouse pressed left at (593, 560)
Screenshot: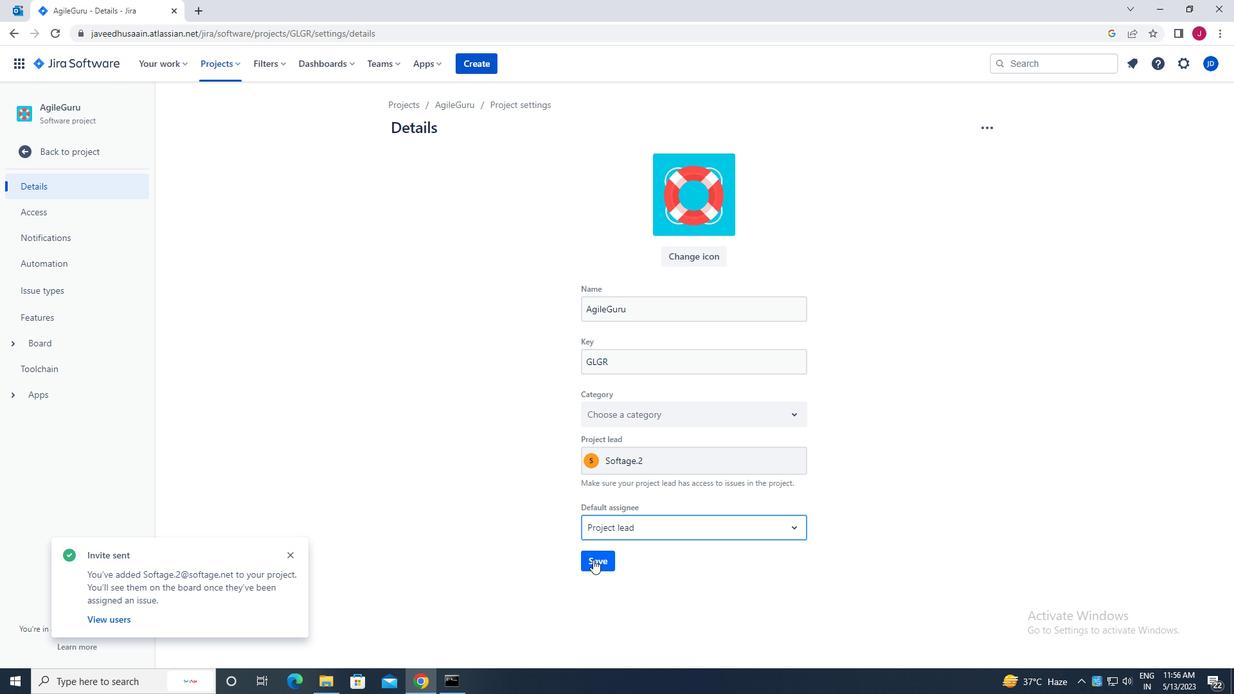 
Action: Mouse moved to (79, 151)
Screenshot: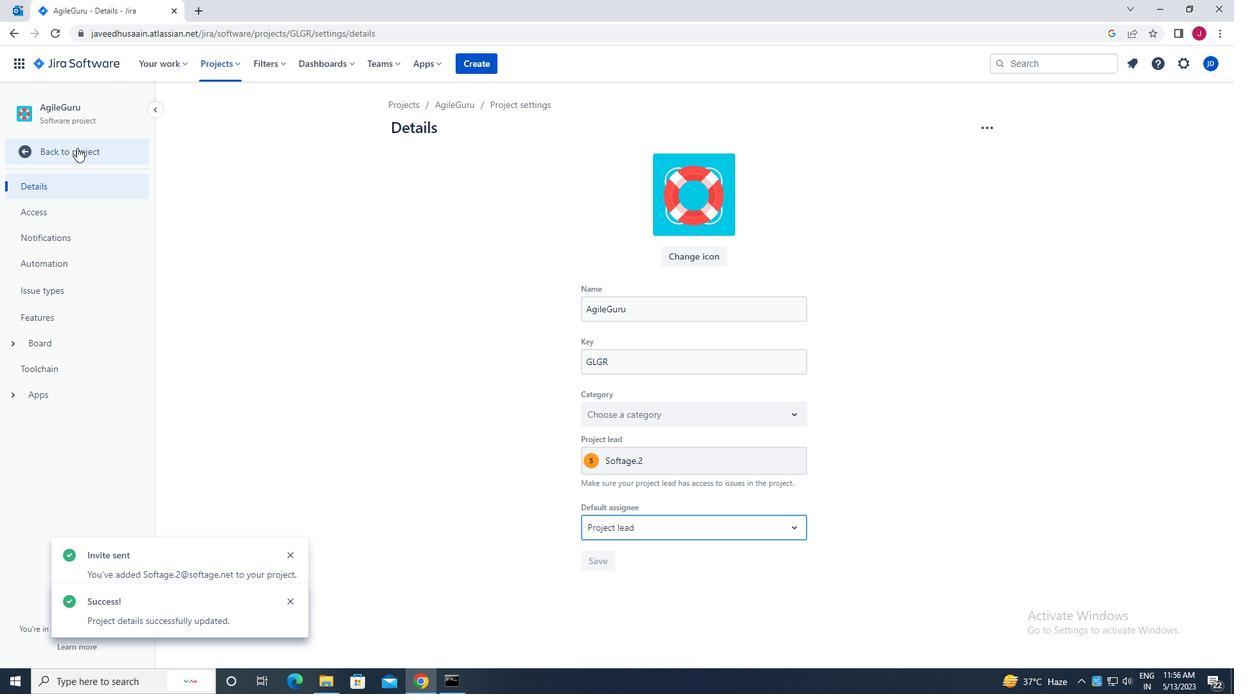 
Action: Mouse pressed left at (79, 151)
Screenshot: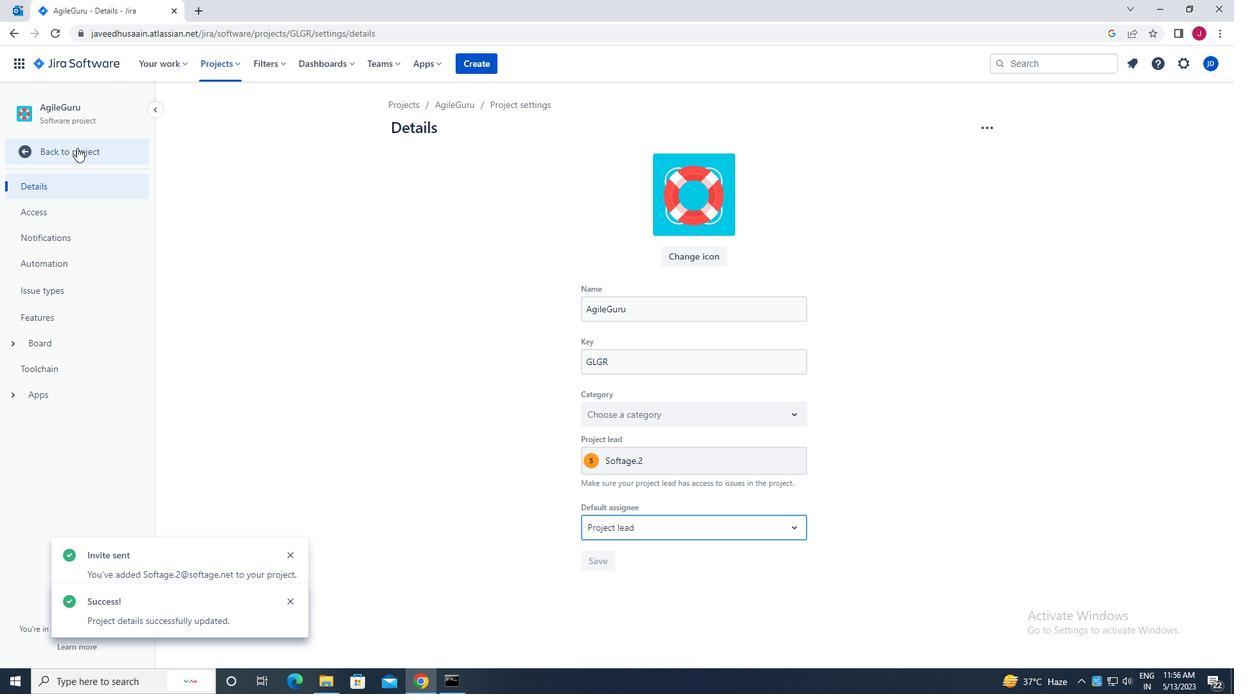 
Action: Mouse moved to (305, 173)
Screenshot: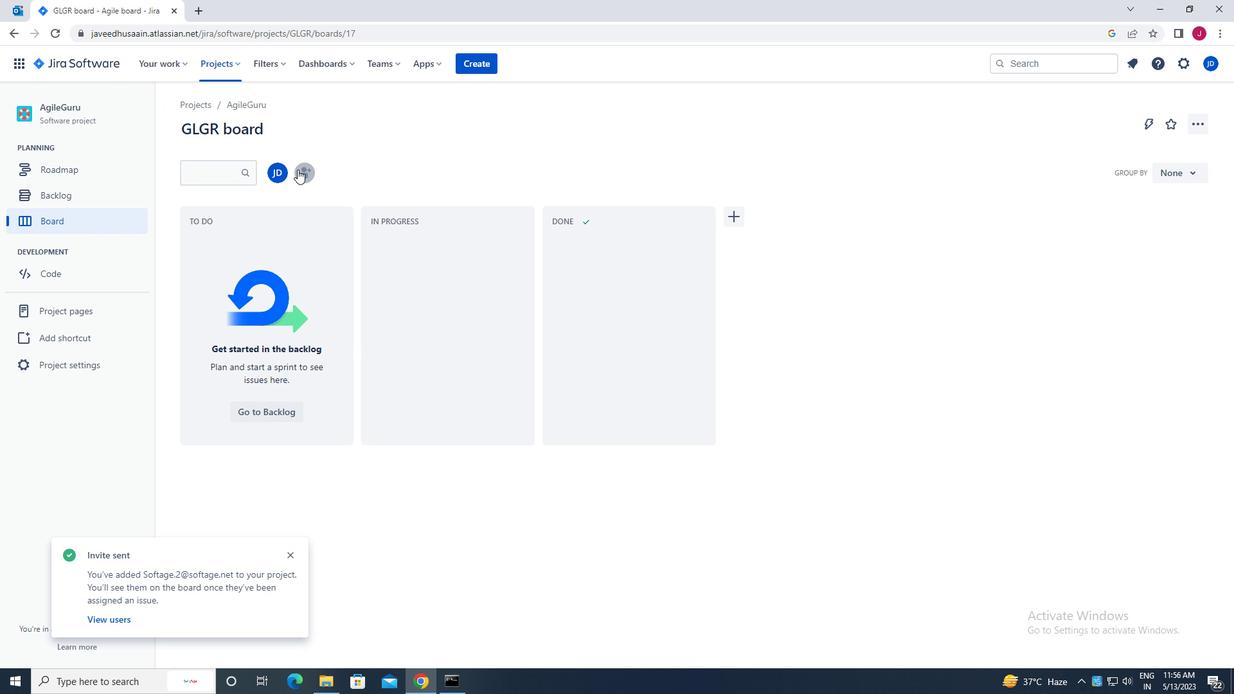 
Action: Mouse pressed left at (305, 173)
Screenshot: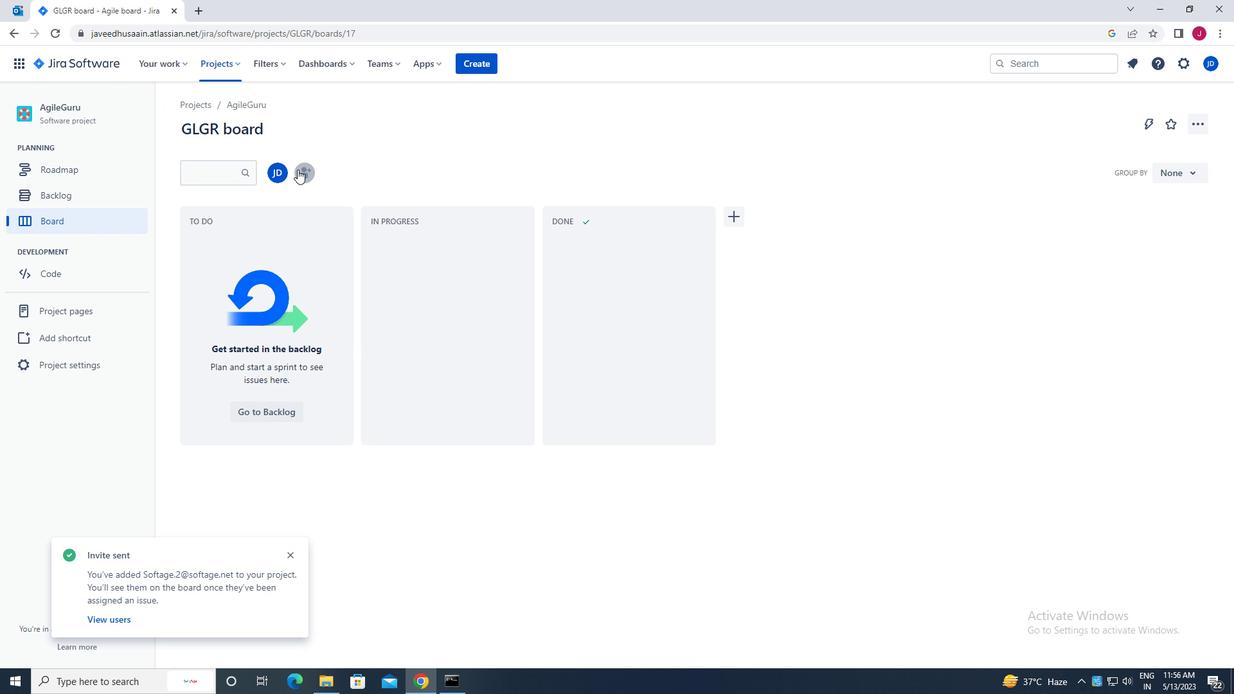
Action: Mouse moved to (582, 156)
Screenshot: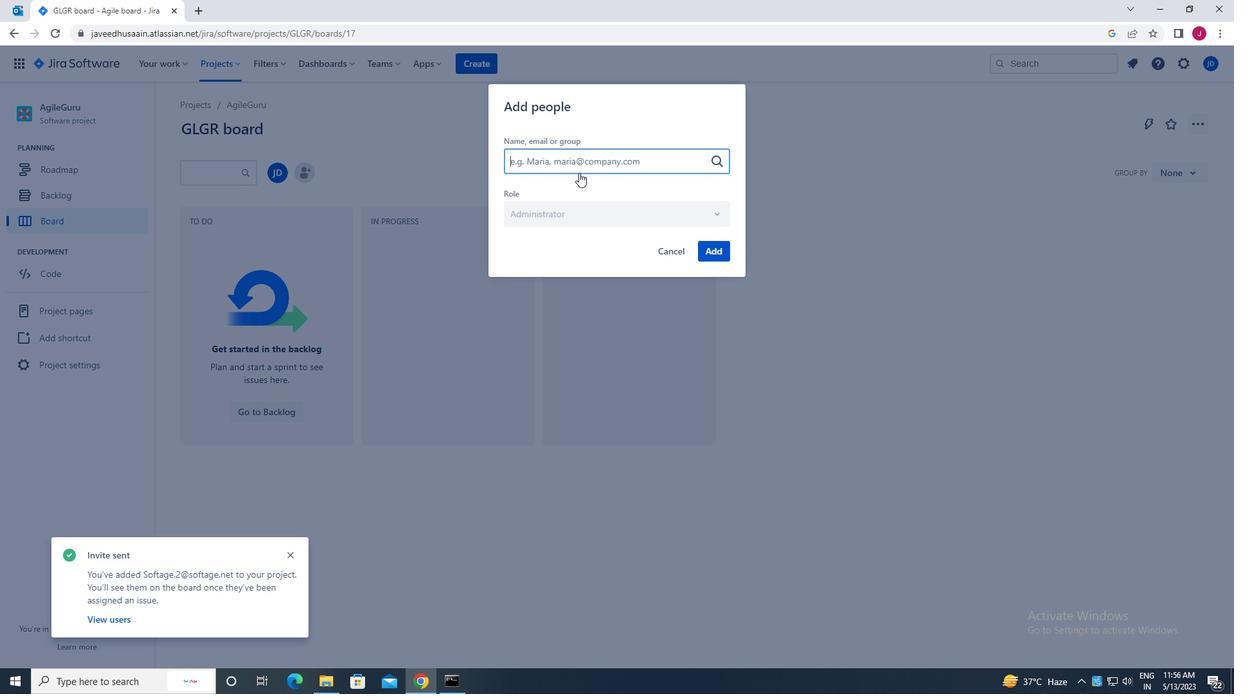 
Action: Mouse pressed left at (582, 156)
Screenshot: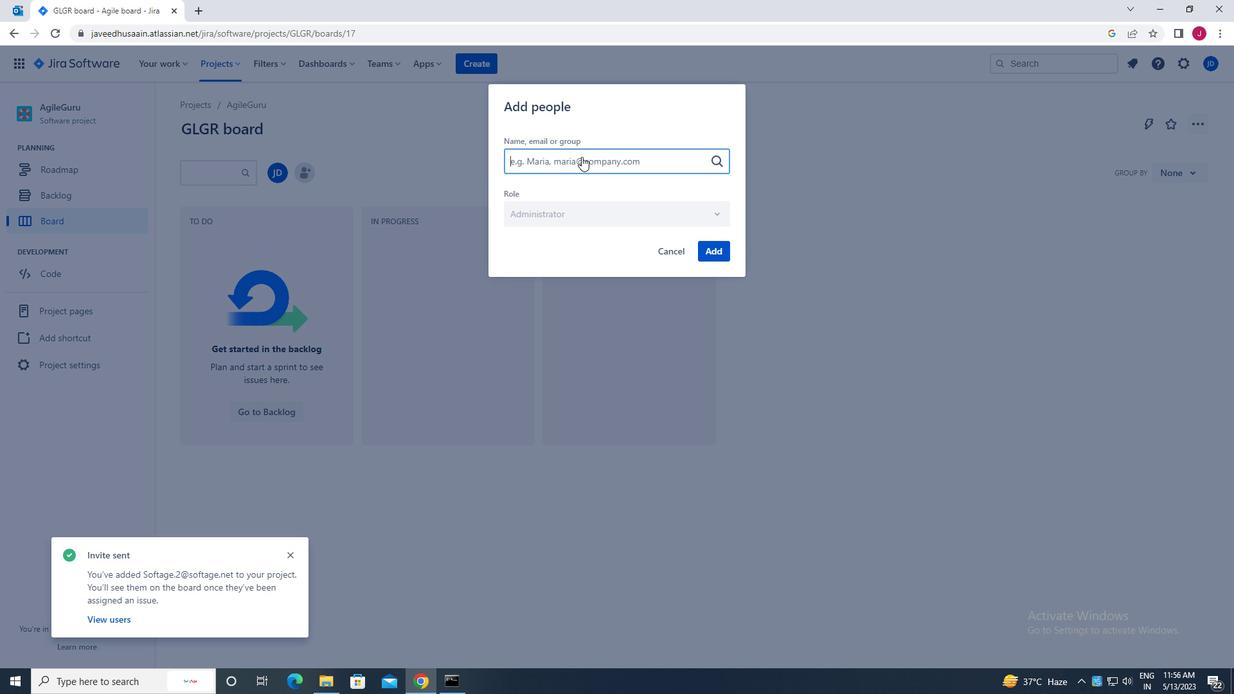 
Action: Key pressed SOFTAGE.3<Key.shift>@SOFTAGE.NET
Screenshot: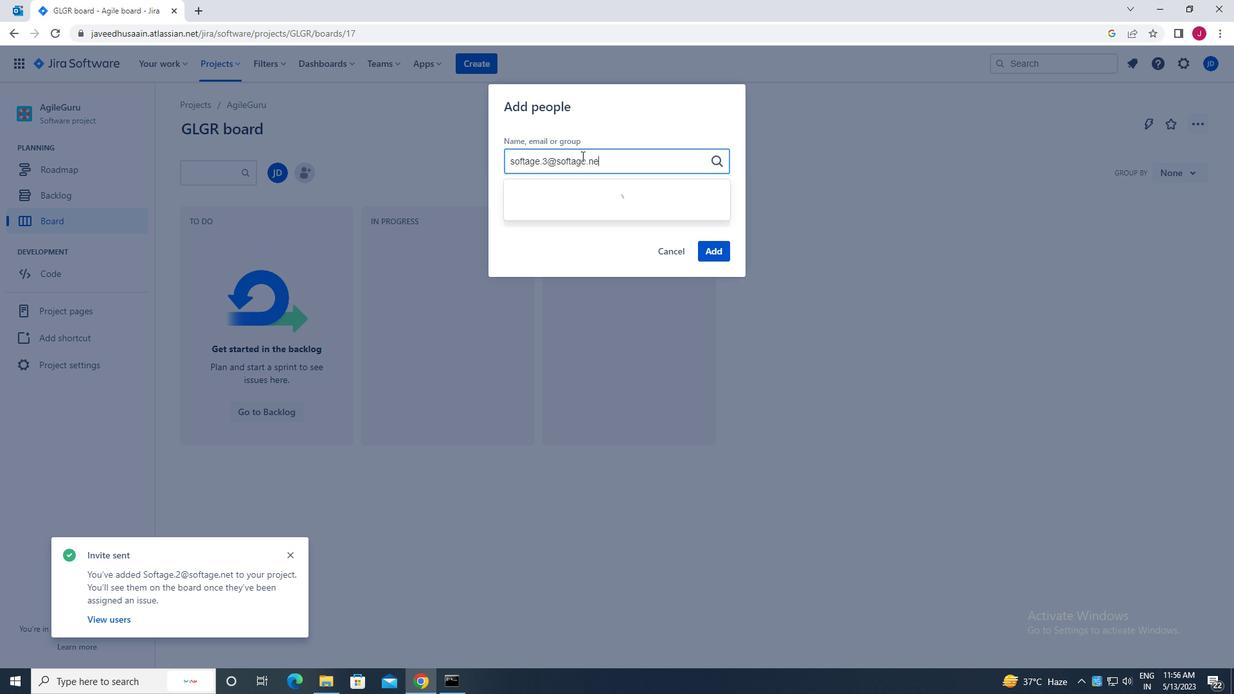 
Action: Mouse moved to (602, 221)
Screenshot: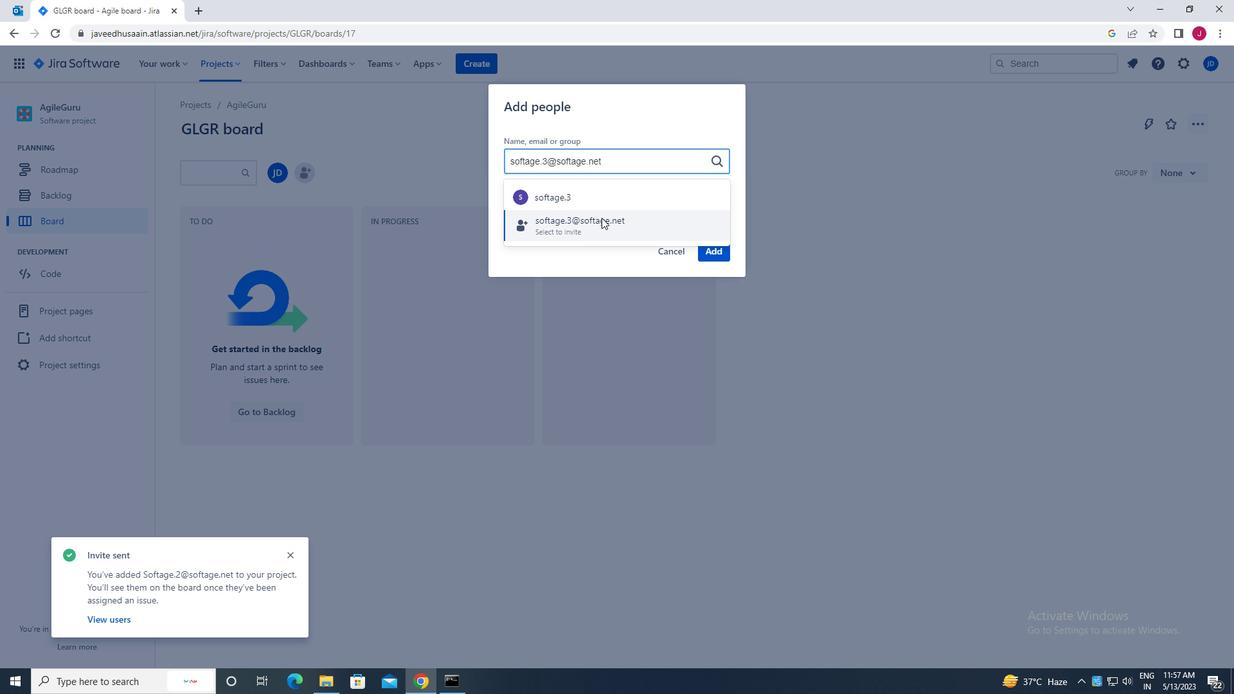 
Action: Mouse pressed left at (602, 221)
Screenshot: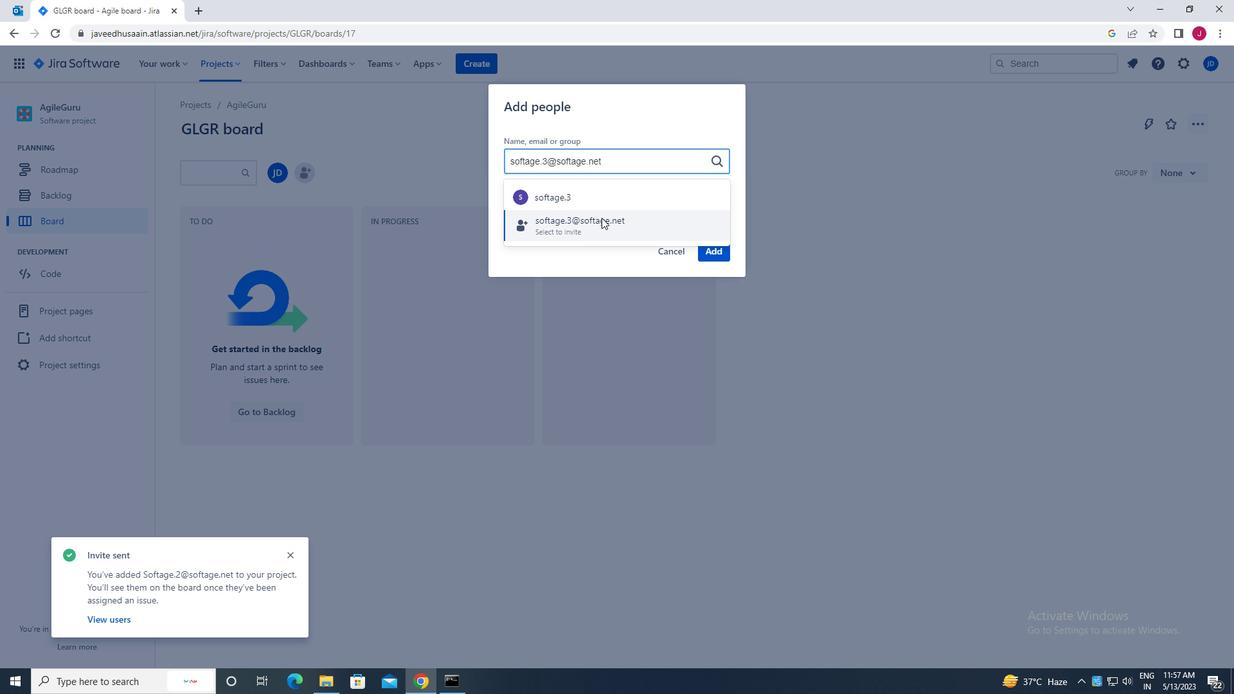 
Action: Mouse moved to (715, 251)
Screenshot: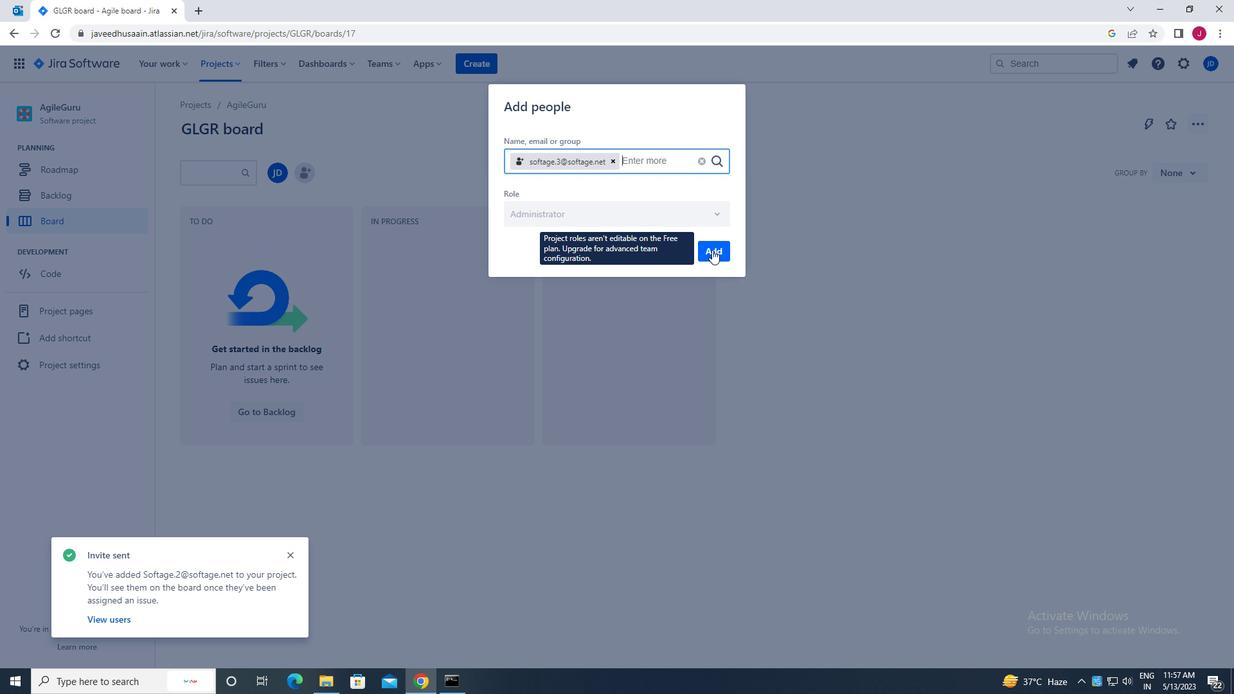 
Action: Mouse pressed left at (715, 251)
Screenshot: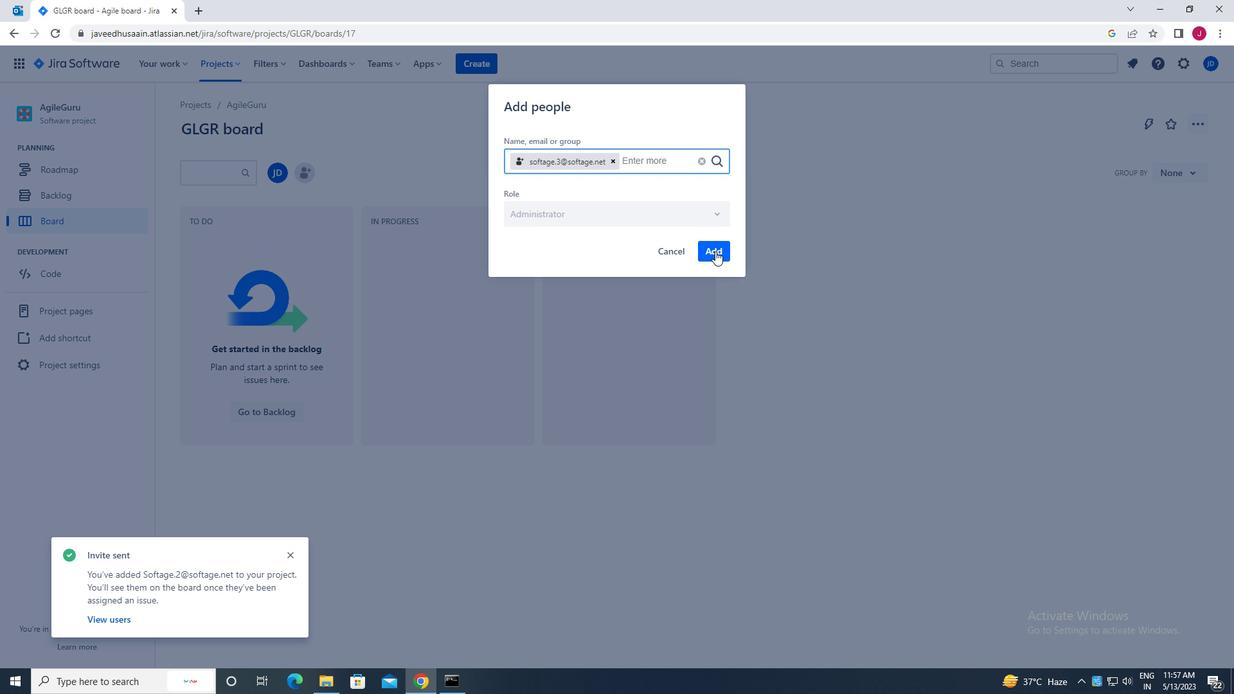 
Action: Mouse moved to (597, 309)
Screenshot: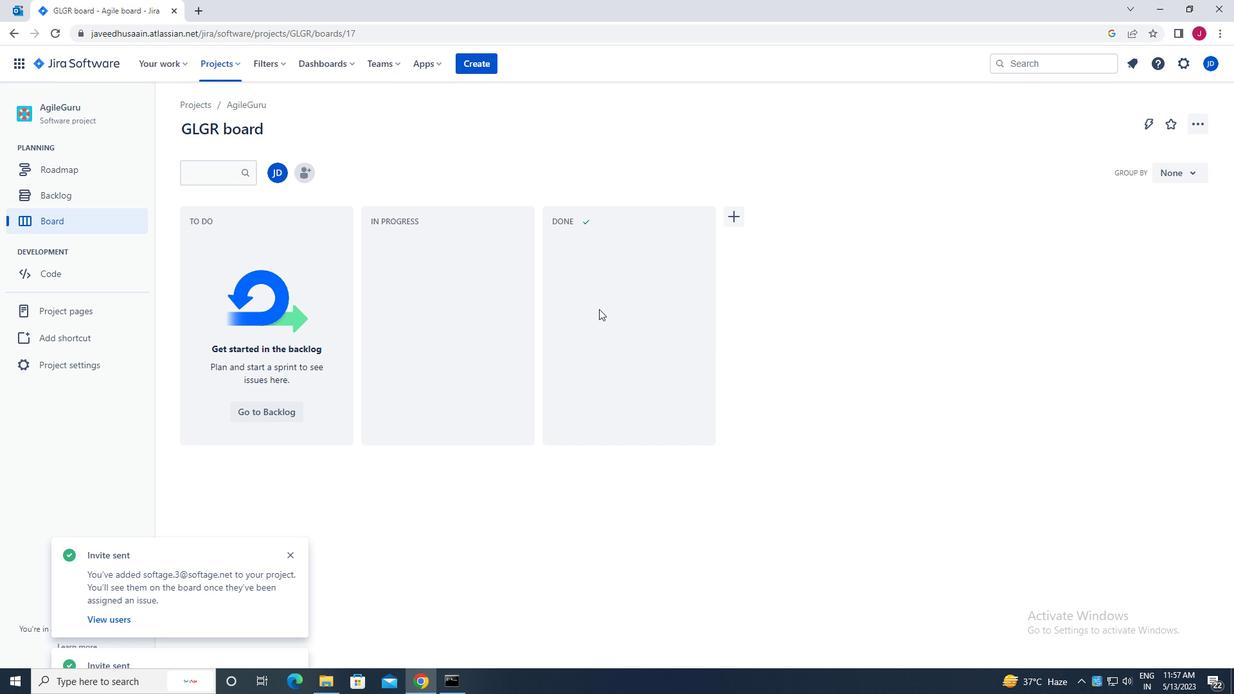 
